 Task: Schedule a meticulously planned family gathering, complete with a delectable Thanksgiving dinner, aiming to foster warmth, gratitude, and shared memories on November 25th at 6 PM.
Action: Mouse moved to (83, 113)
Screenshot: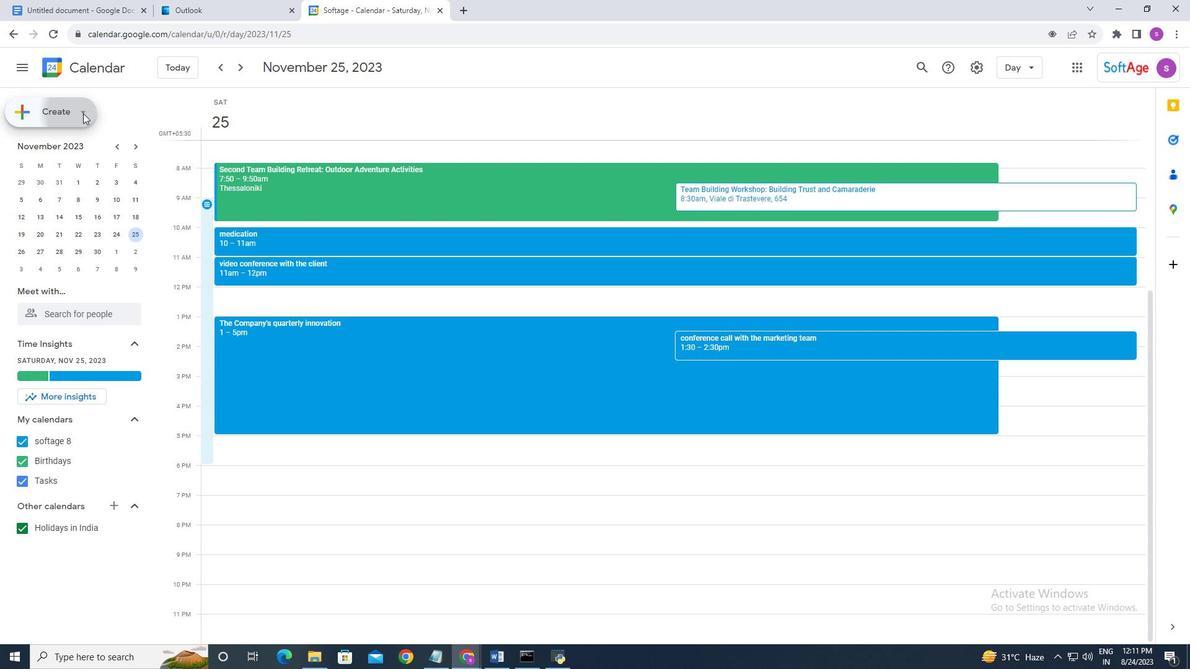 
Action: Mouse pressed left at (83, 113)
Screenshot: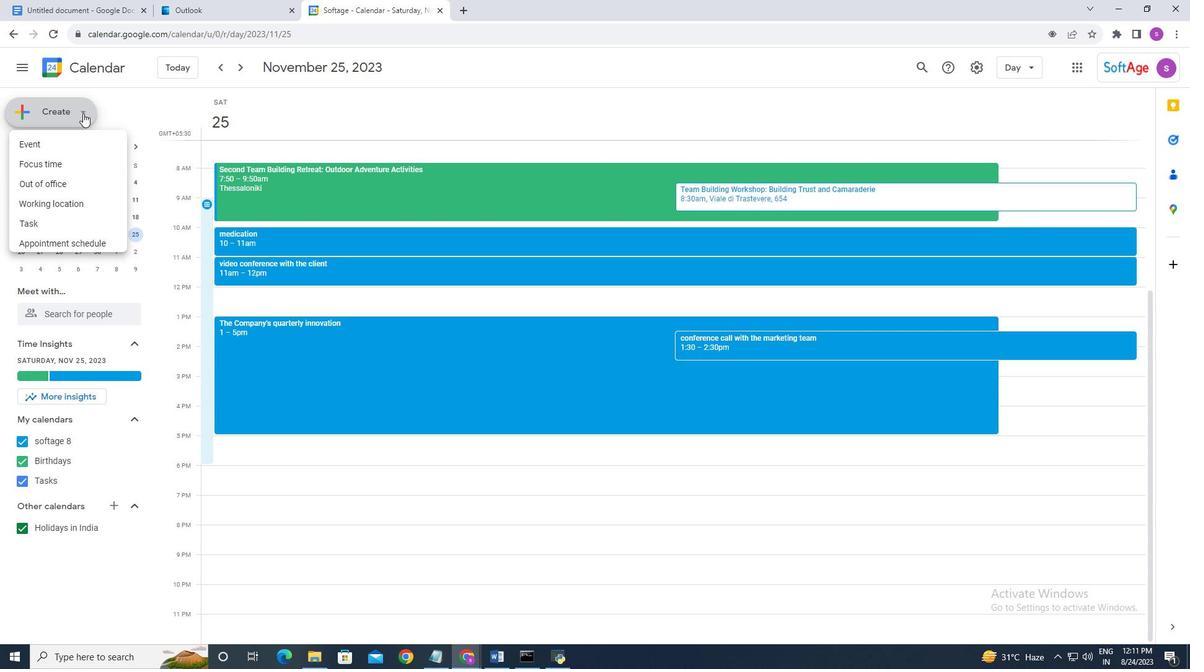 
Action: Mouse moved to (92, 247)
Screenshot: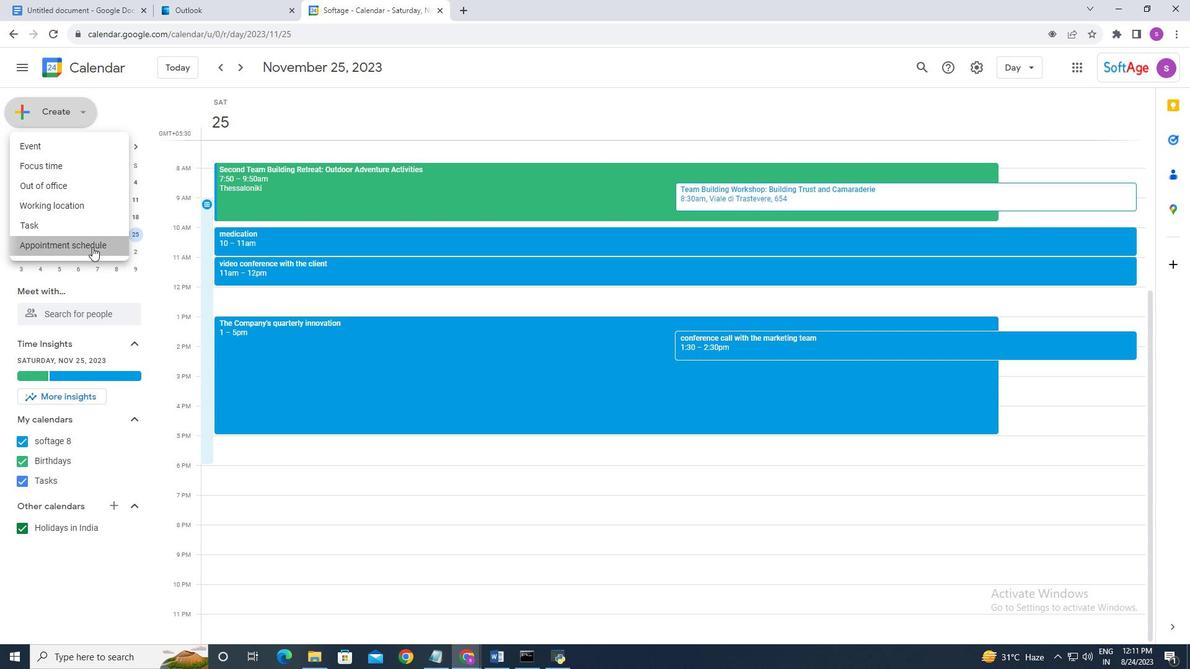 
Action: Mouse pressed left at (92, 247)
Screenshot: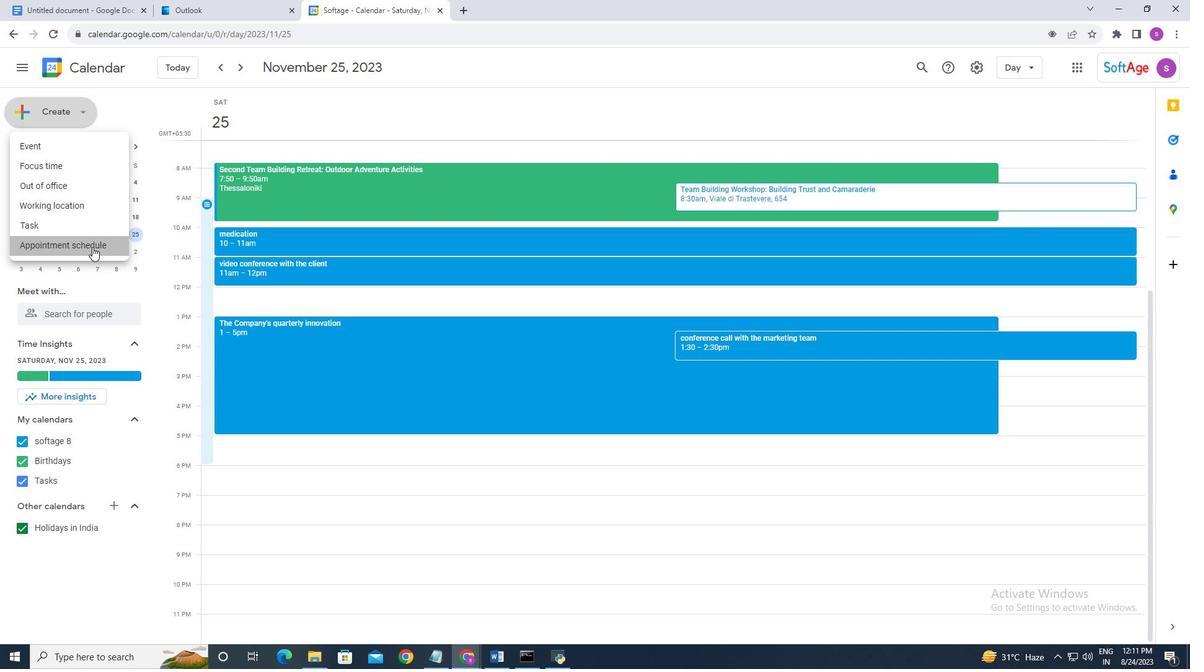 
Action: Mouse moved to (111, 106)
Screenshot: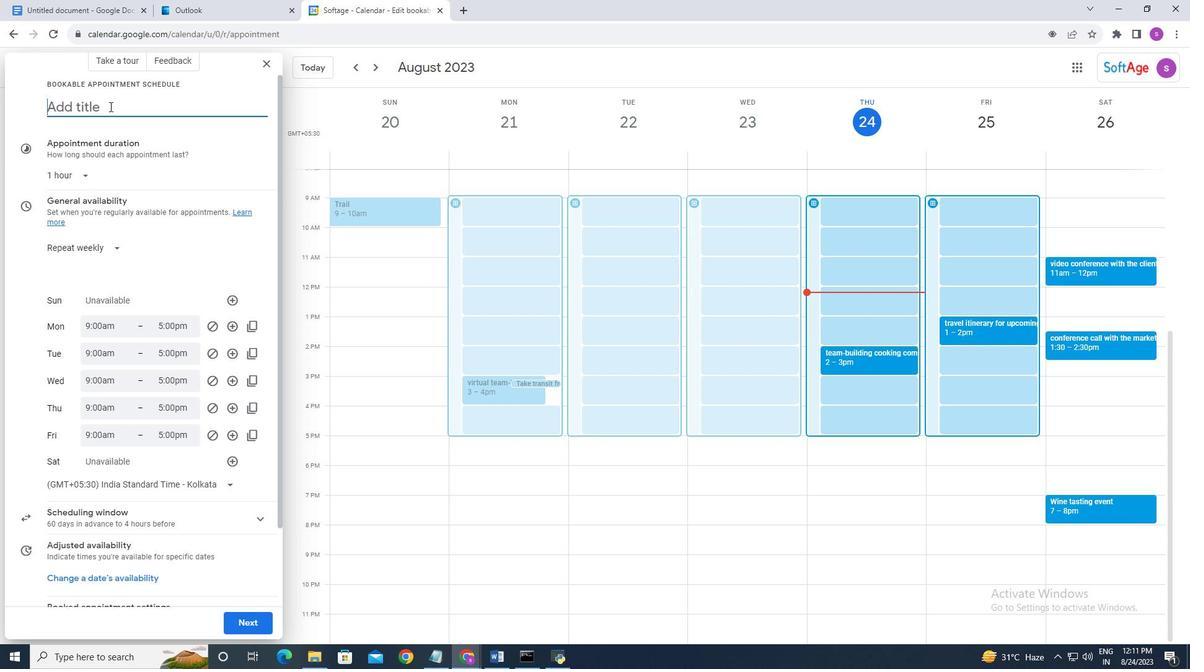 
Action: Mouse pressed left at (111, 106)
Screenshot: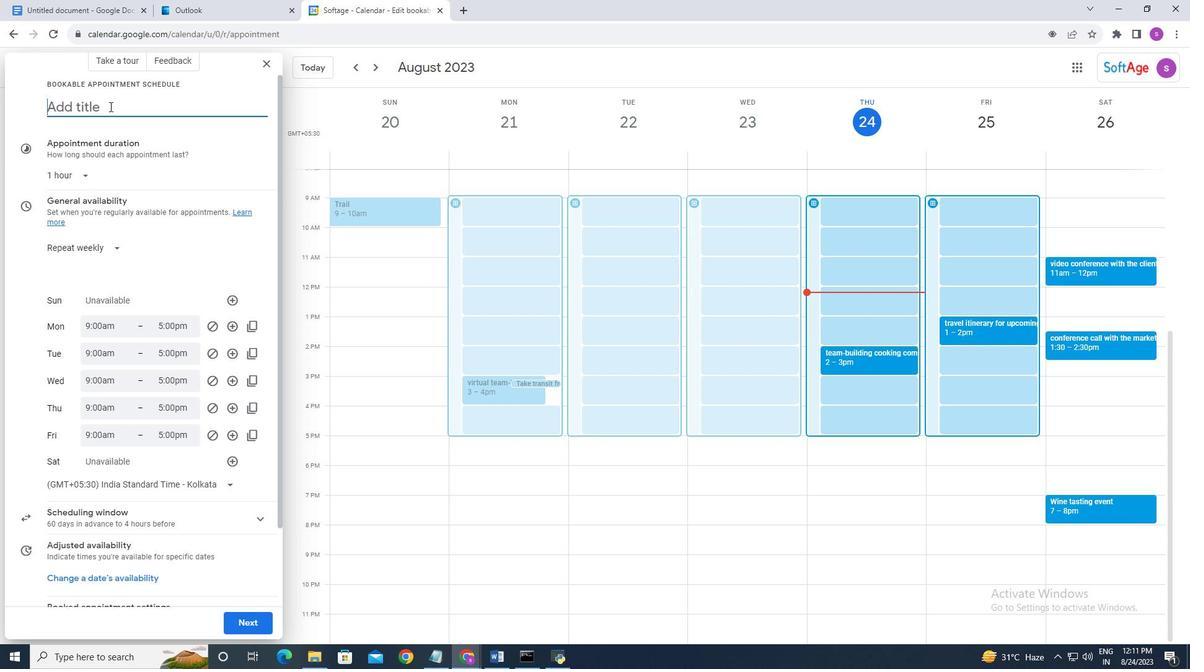 
Action: Mouse moved to (109, 106)
Screenshot: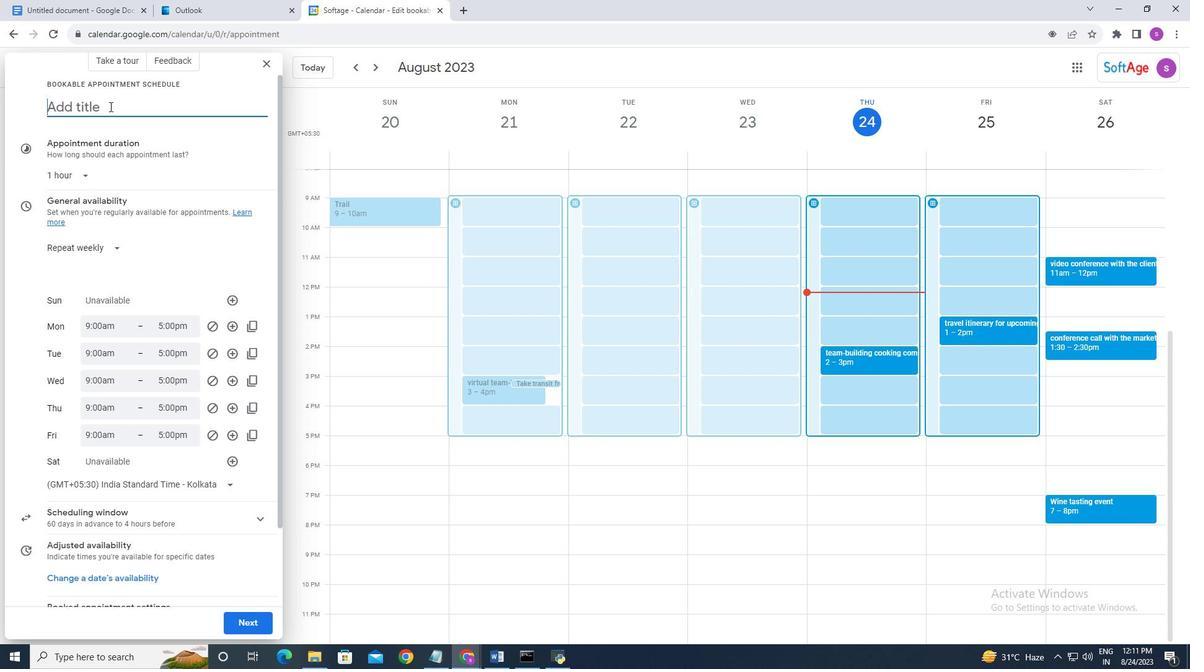 
Action: Key pressed <Key.shift>Family<Key.space><Key.shift>Thanks<Key.space><Key.backspace><Key.shift>giving<Key.space><Key.shift>Gathering
Screenshot: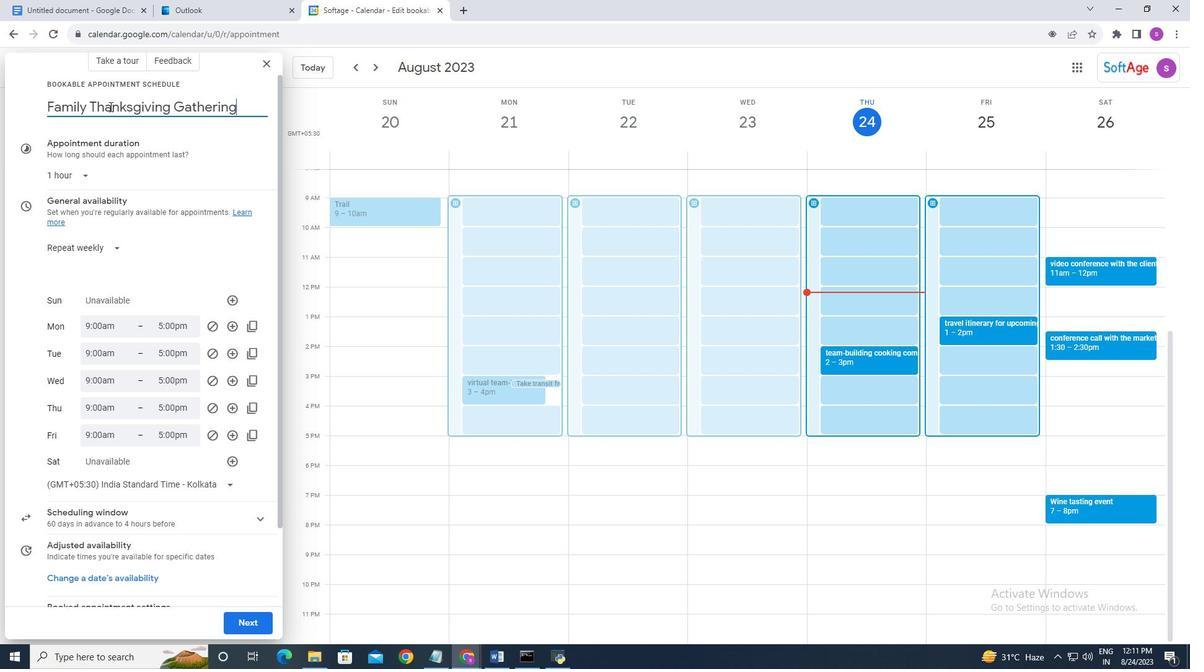 
Action: Mouse moved to (111, 246)
Screenshot: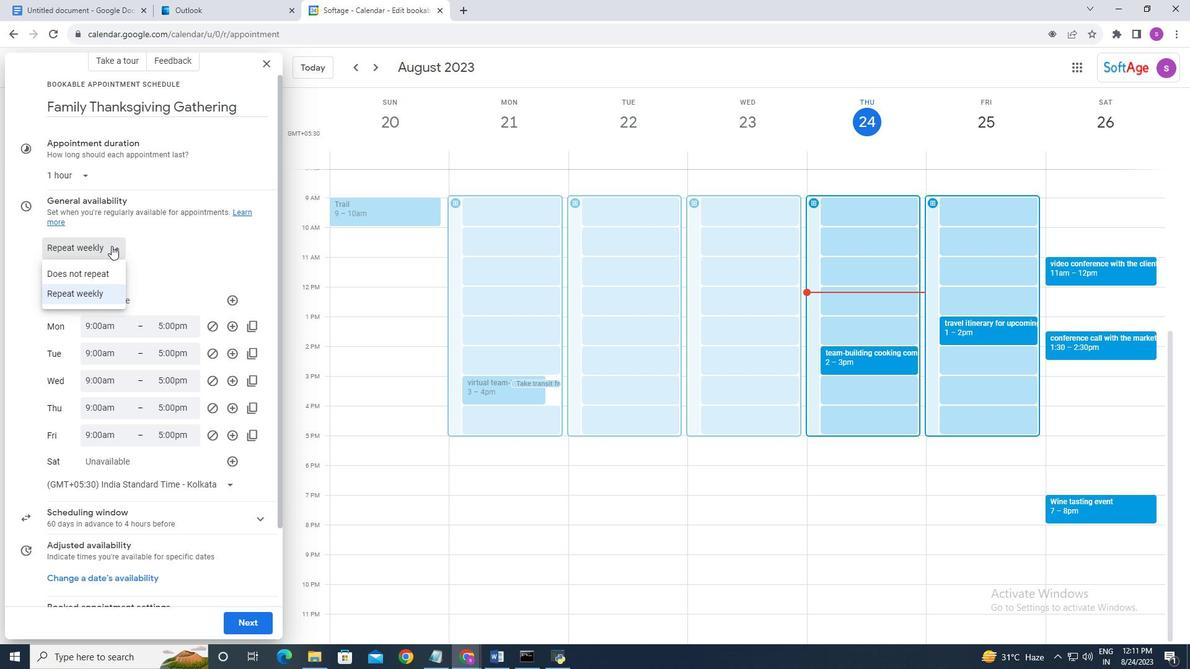 
Action: Mouse pressed left at (111, 246)
Screenshot: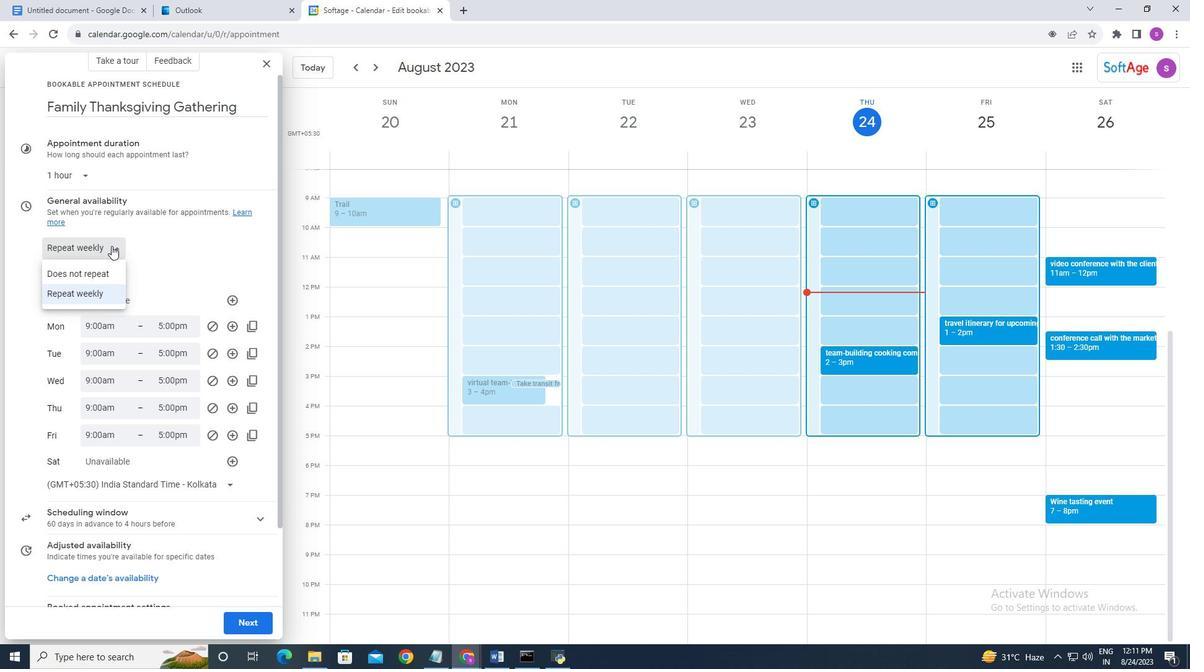 
Action: Mouse moved to (114, 274)
Screenshot: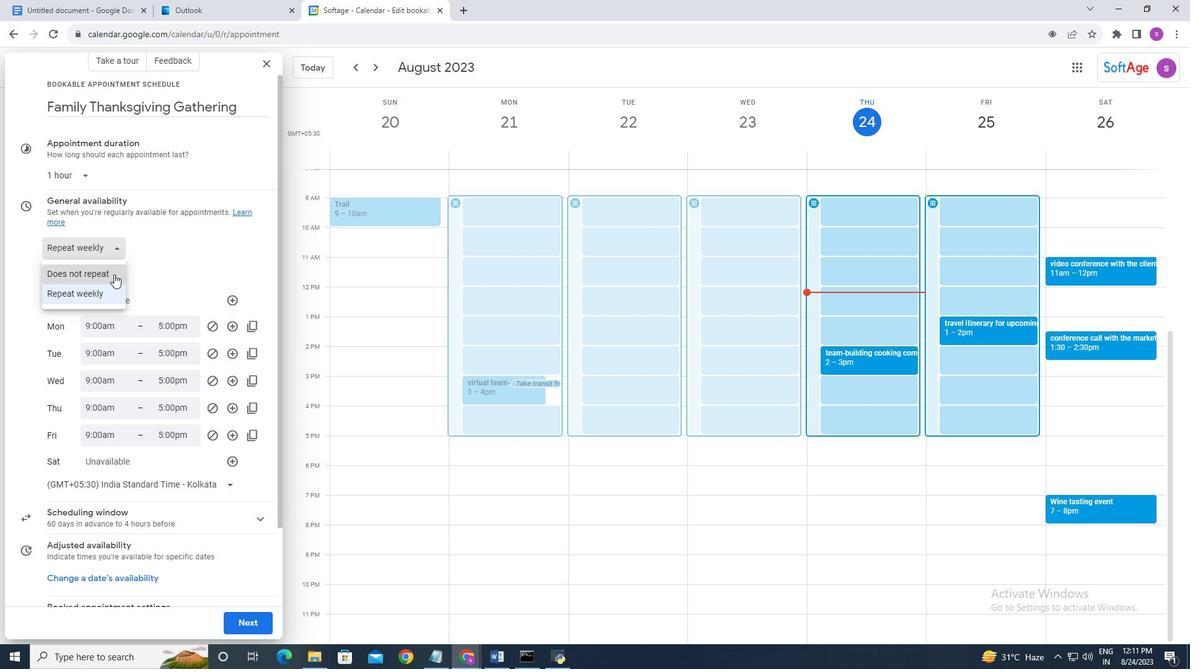 
Action: Mouse pressed left at (114, 274)
Screenshot: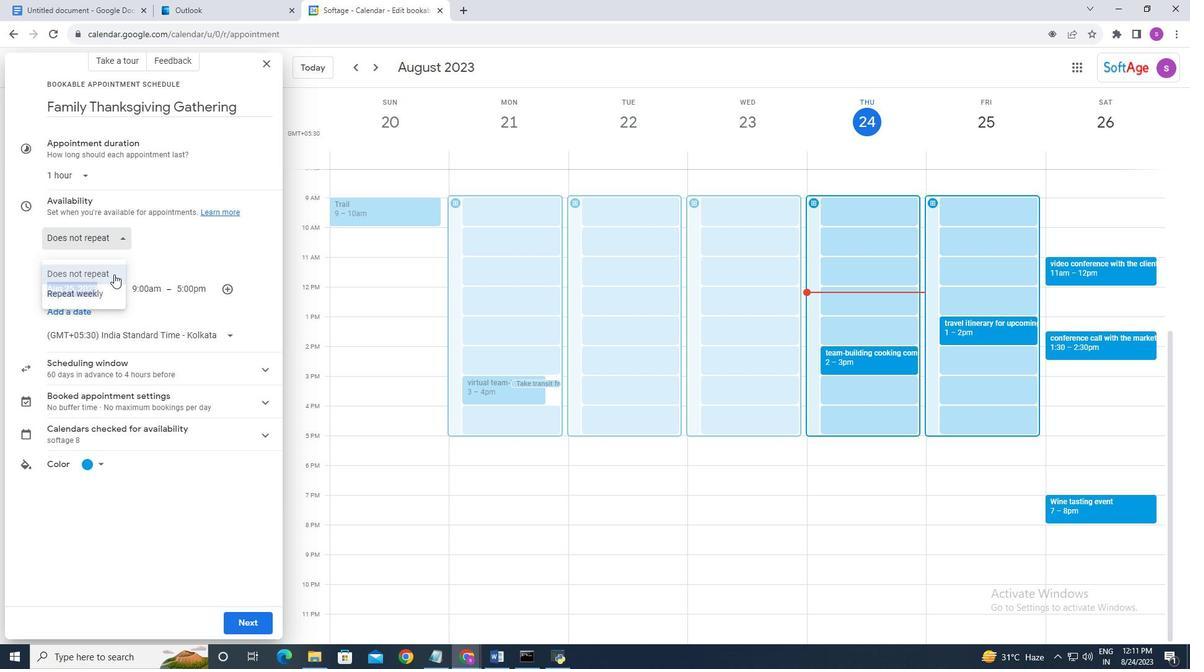 
Action: Mouse moved to (94, 287)
Screenshot: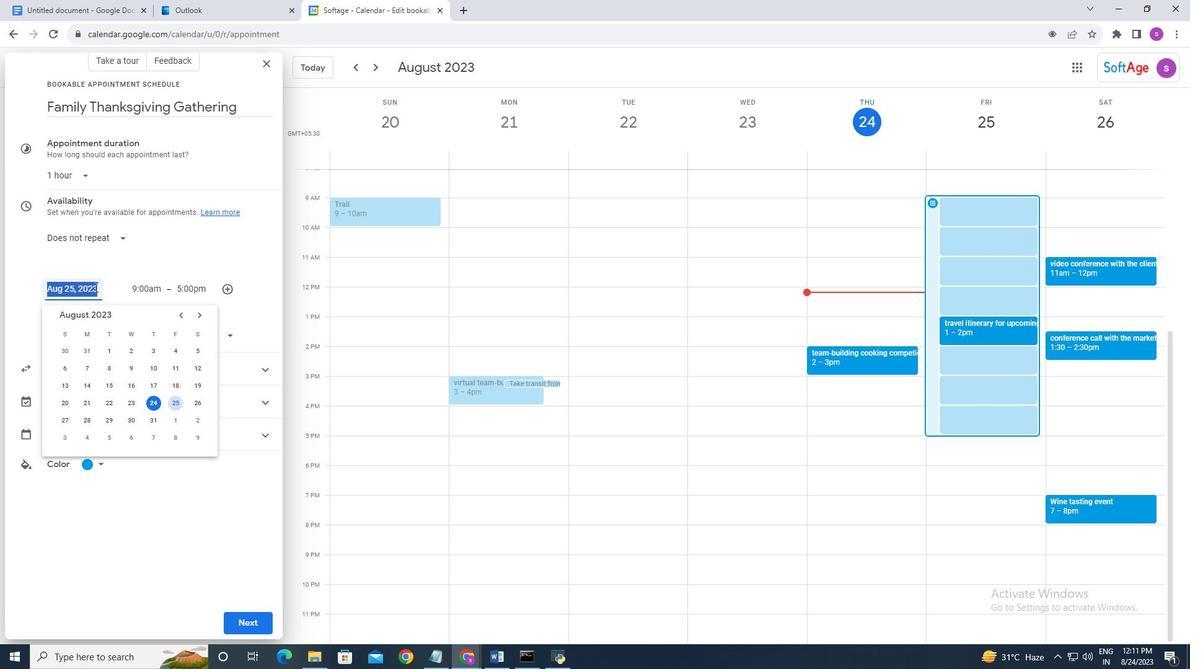 
Action: Mouse pressed left at (94, 287)
Screenshot: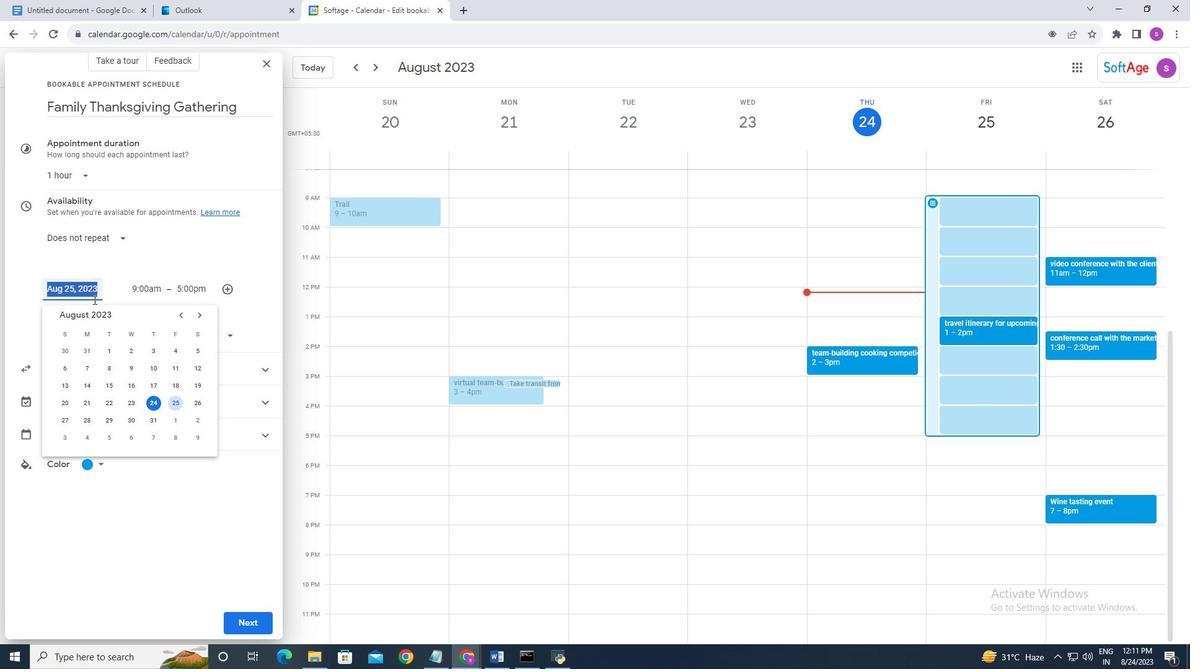 
Action: Mouse moved to (203, 317)
Screenshot: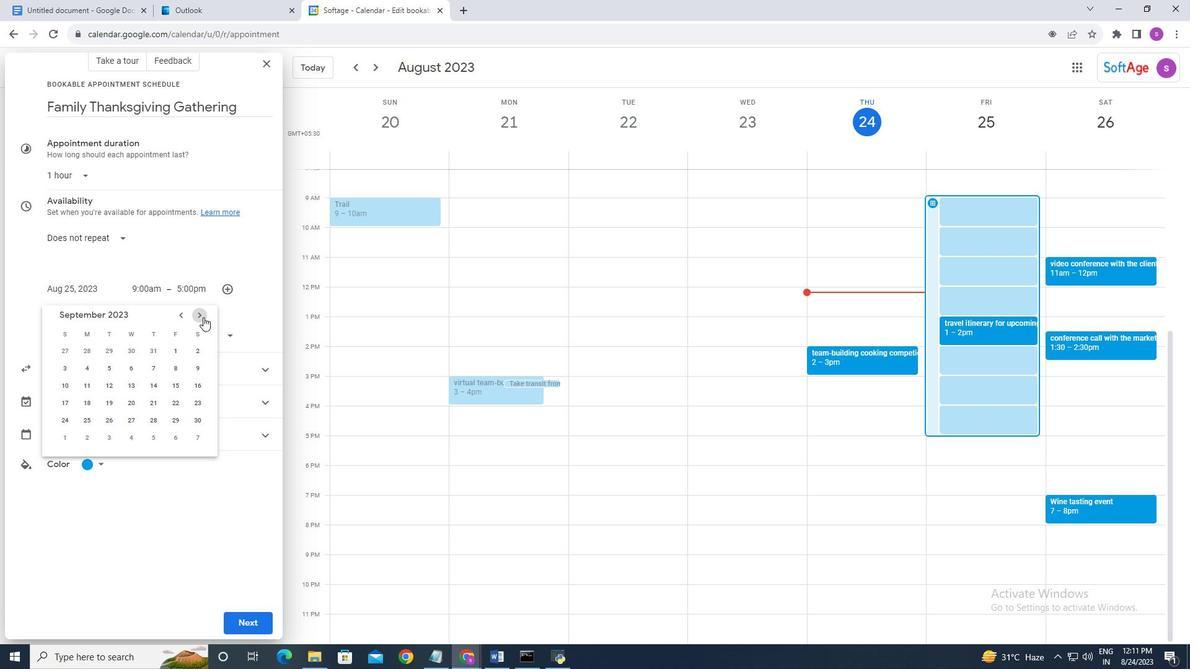 
Action: Mouse pressed left at (203, 317)
Screenshot: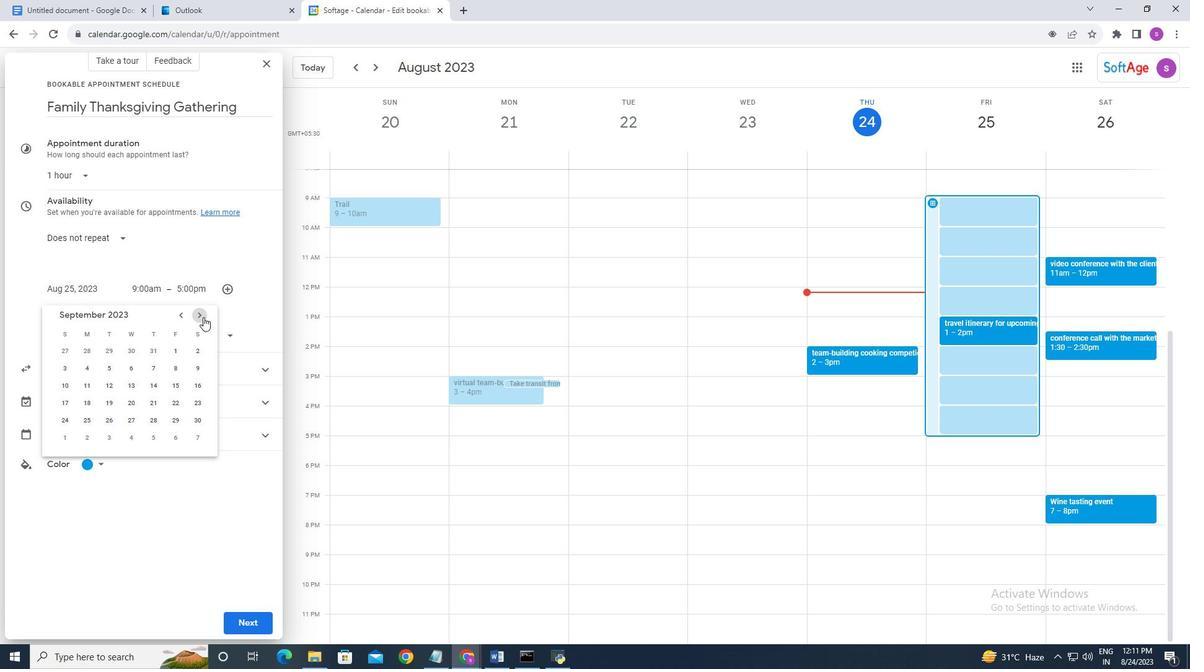 
Action: Mouse pressed left at (203, 317)
Screenshot: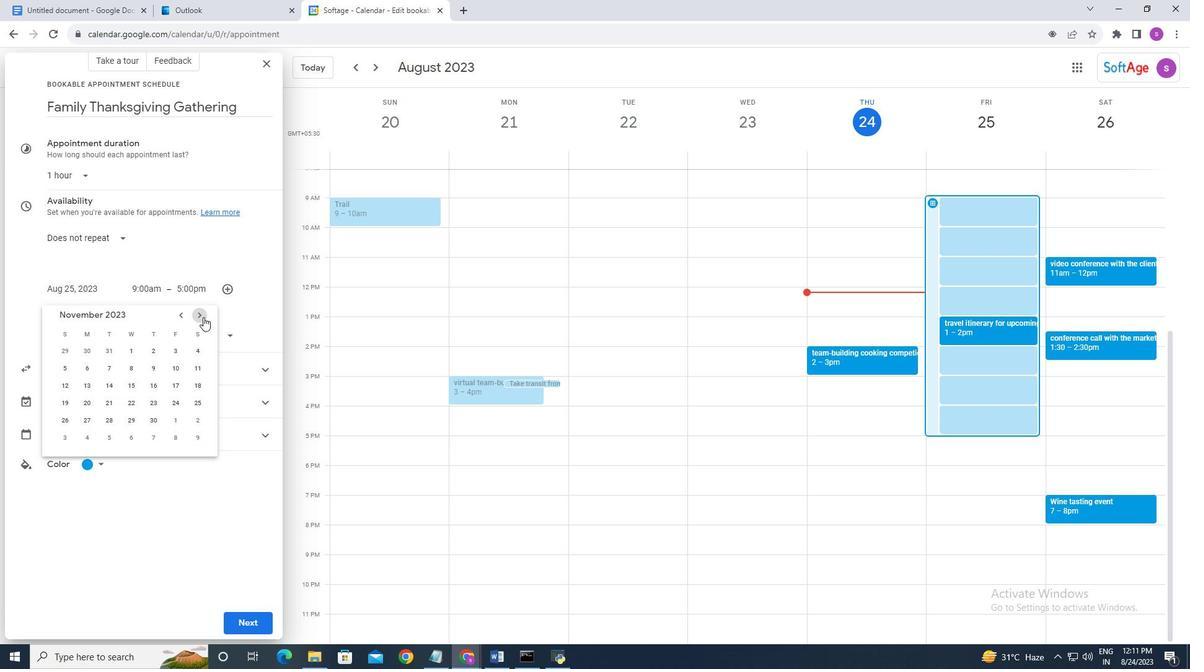 
Action: Mouse pressed left at (203, 317)
Screenshot: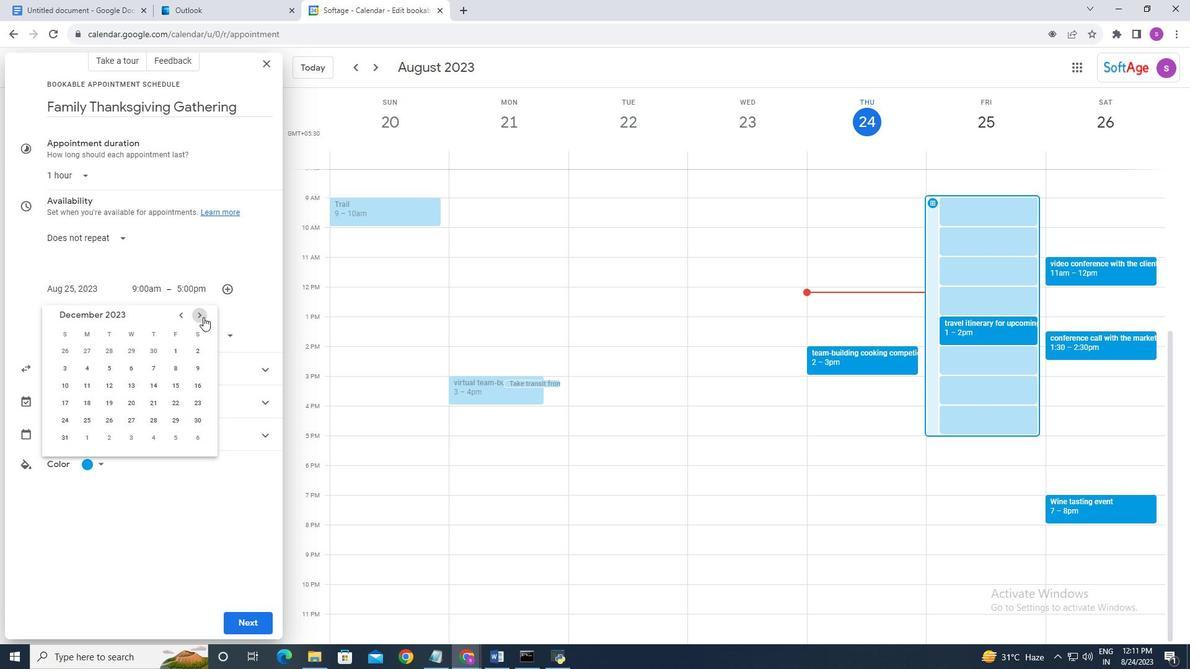 
Action: Mouse pressed left at (203, 317)
Screenshot: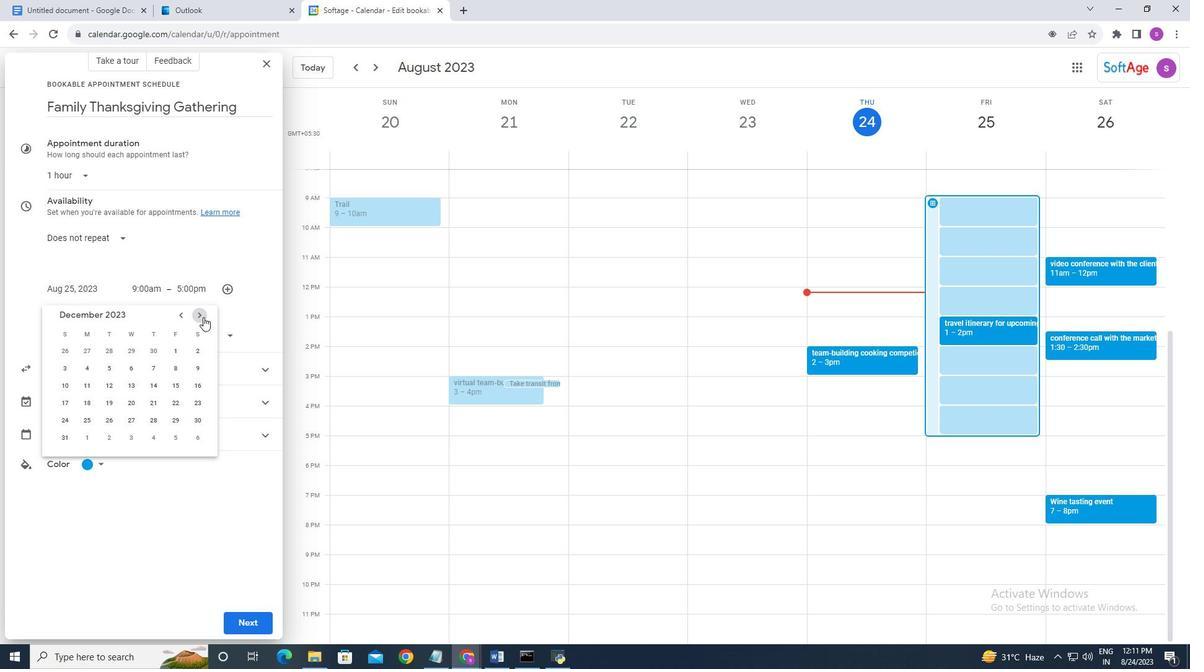 
Action: Mouse moved to (183, 313)
Screenshot: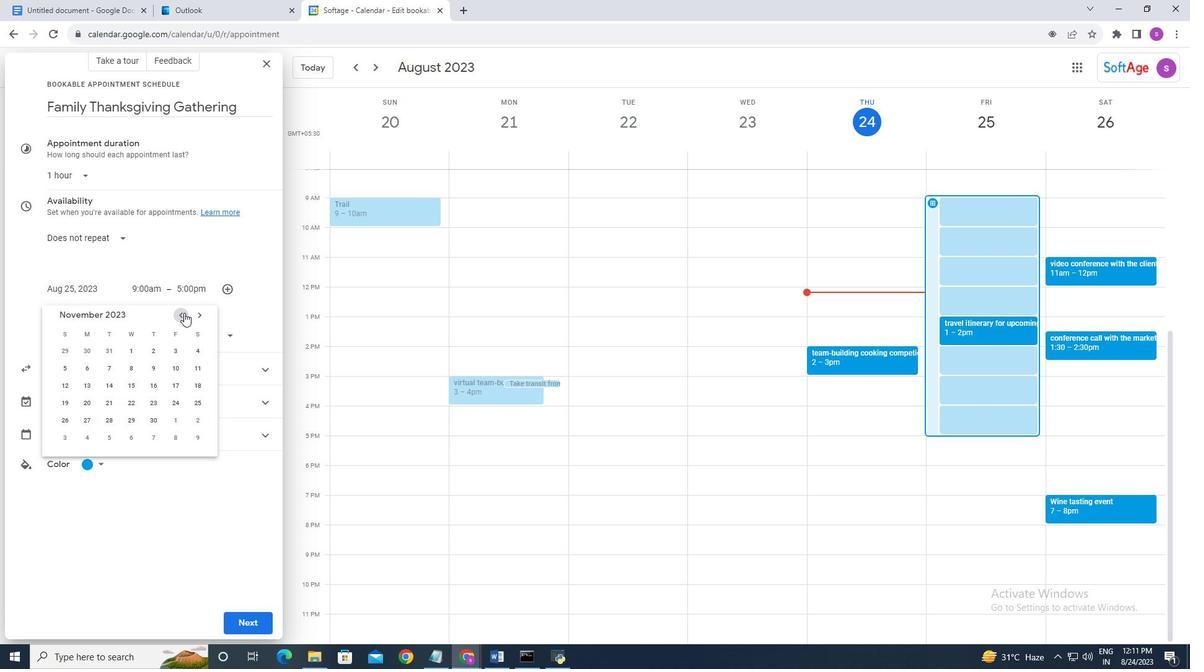 
Action: Mouse pressed left at (183, 313)
Screenshot: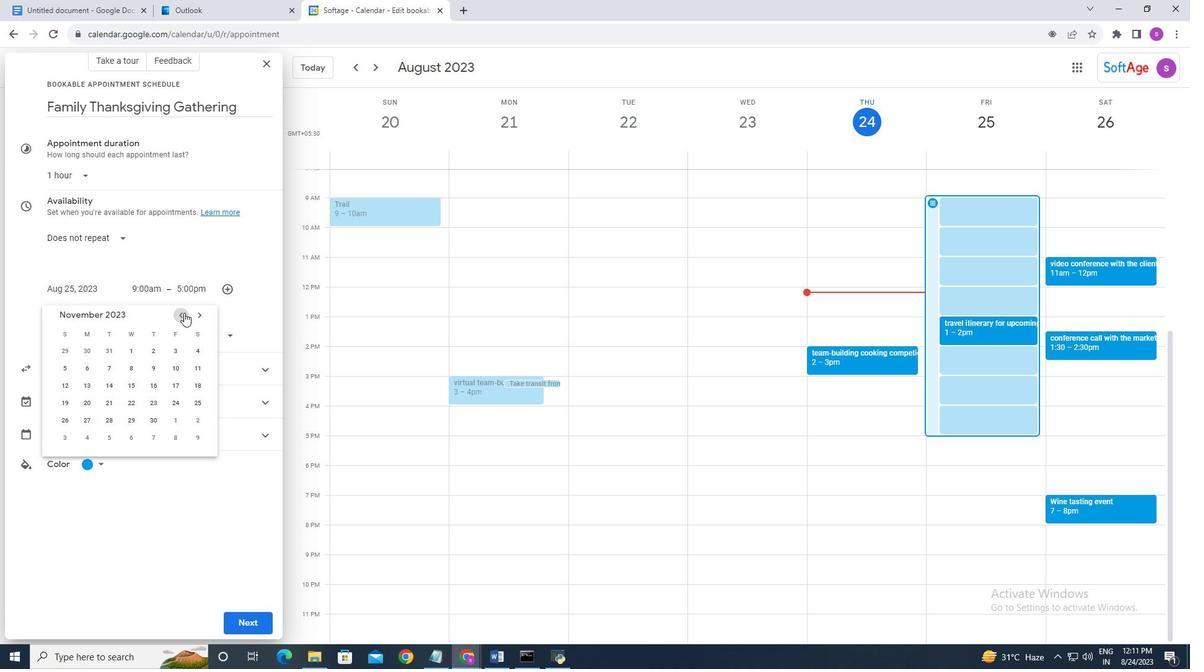
Action: Mouse moved to (198, 401)
Screenshot: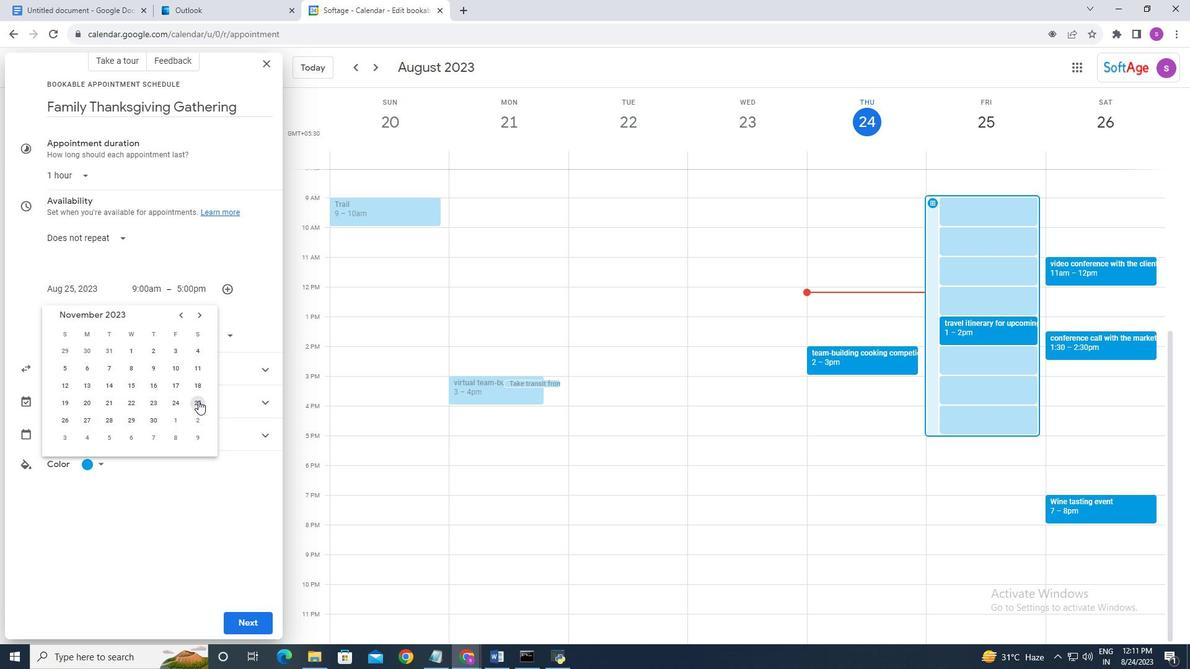 
Action: Mouse pressed left at (198, 401)
Screenshot: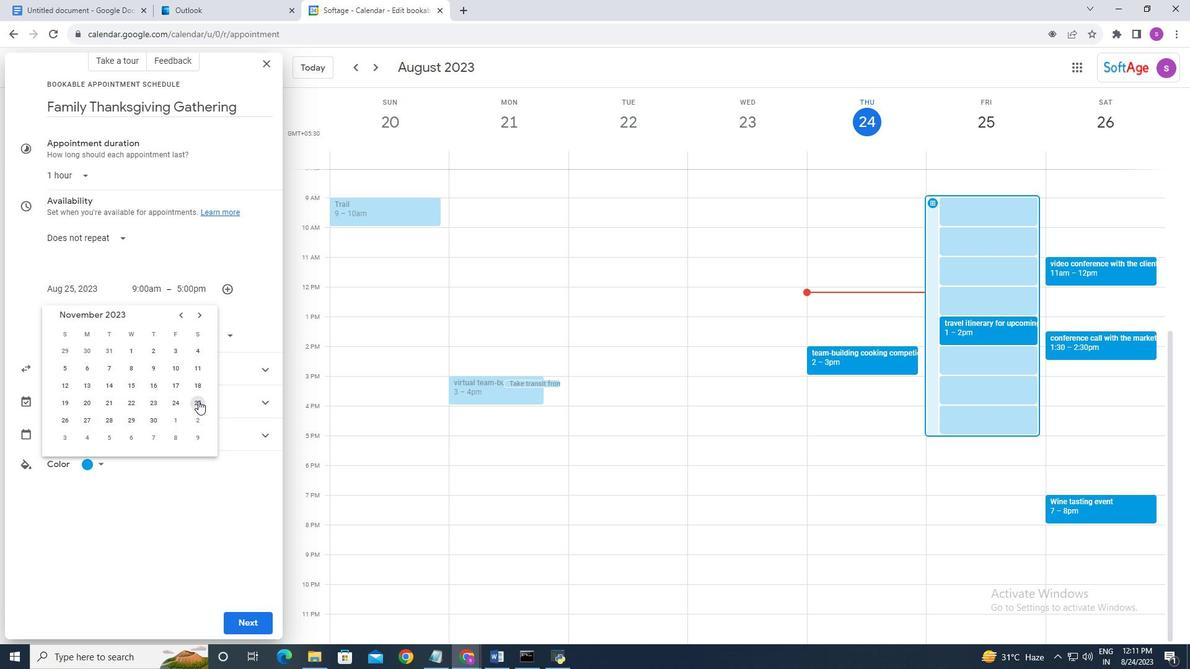 
Action: Mouse moved to (145, 288)
Screenshot: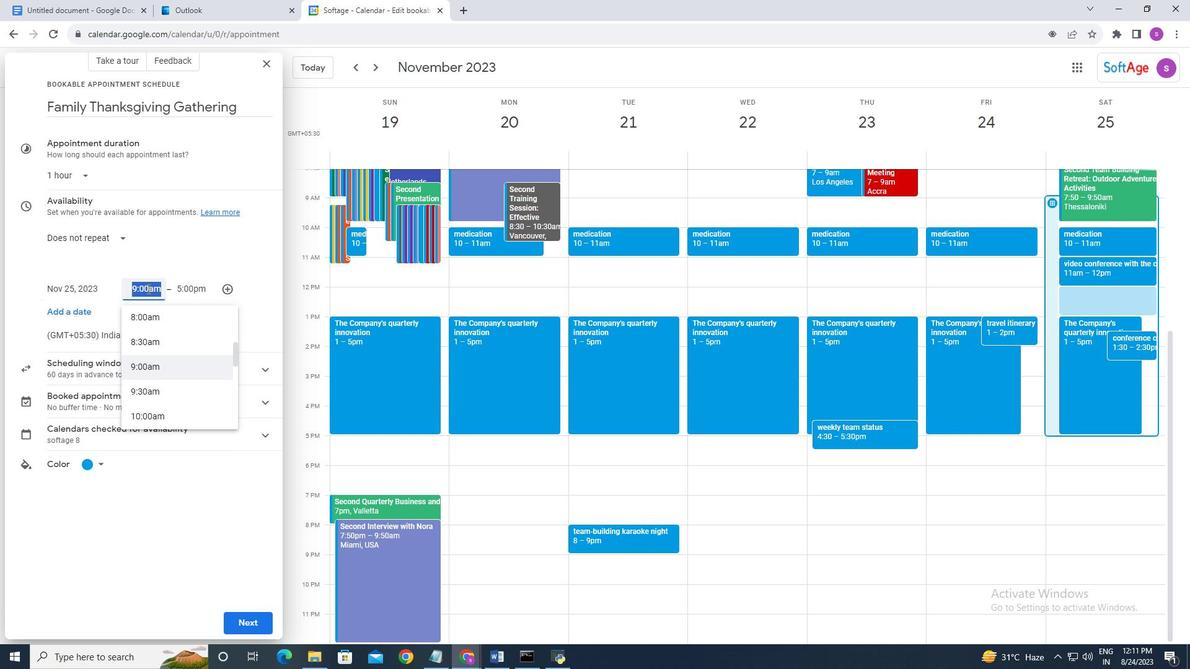 
Action: Mouse pressed left at (145, 288)
Screenshot: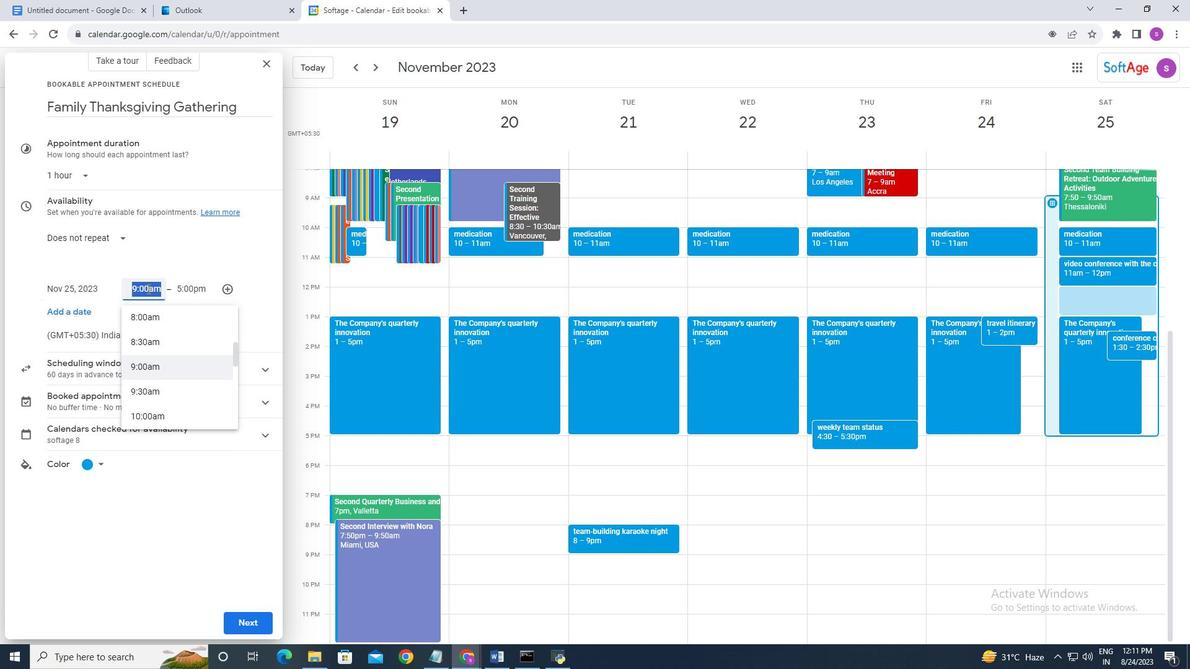 
Action: Mouse moved to (199, 365)
Screenshot: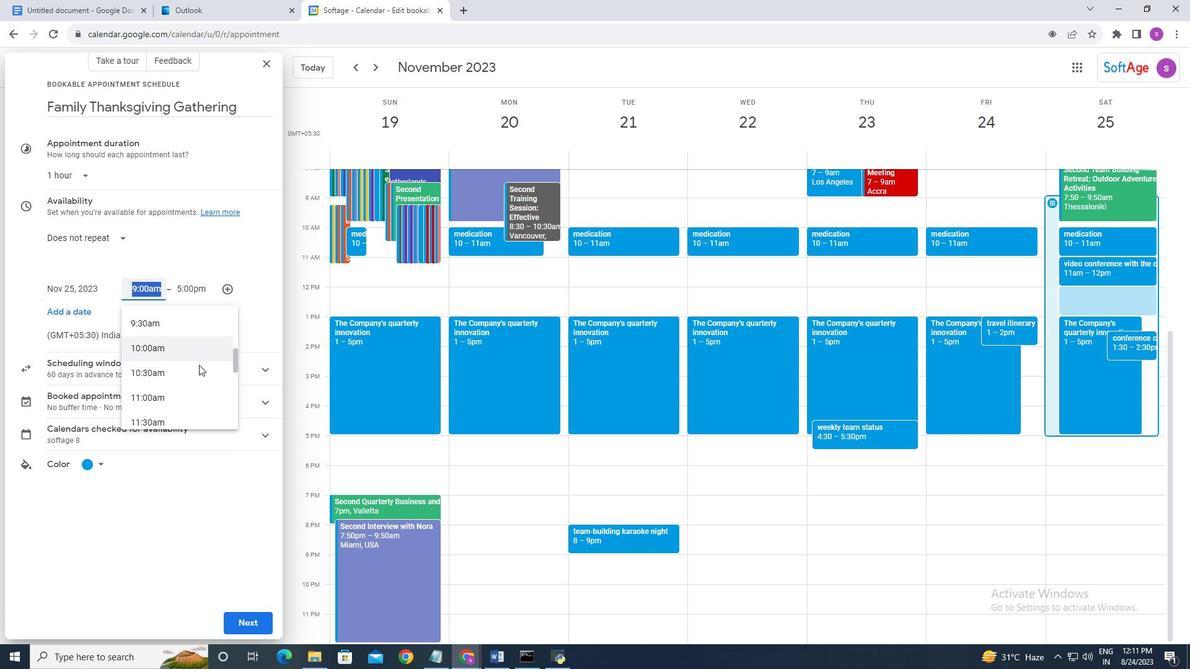 
Action: Mouse scrolled (199, 365) with delta (0, 0)
Screenshot: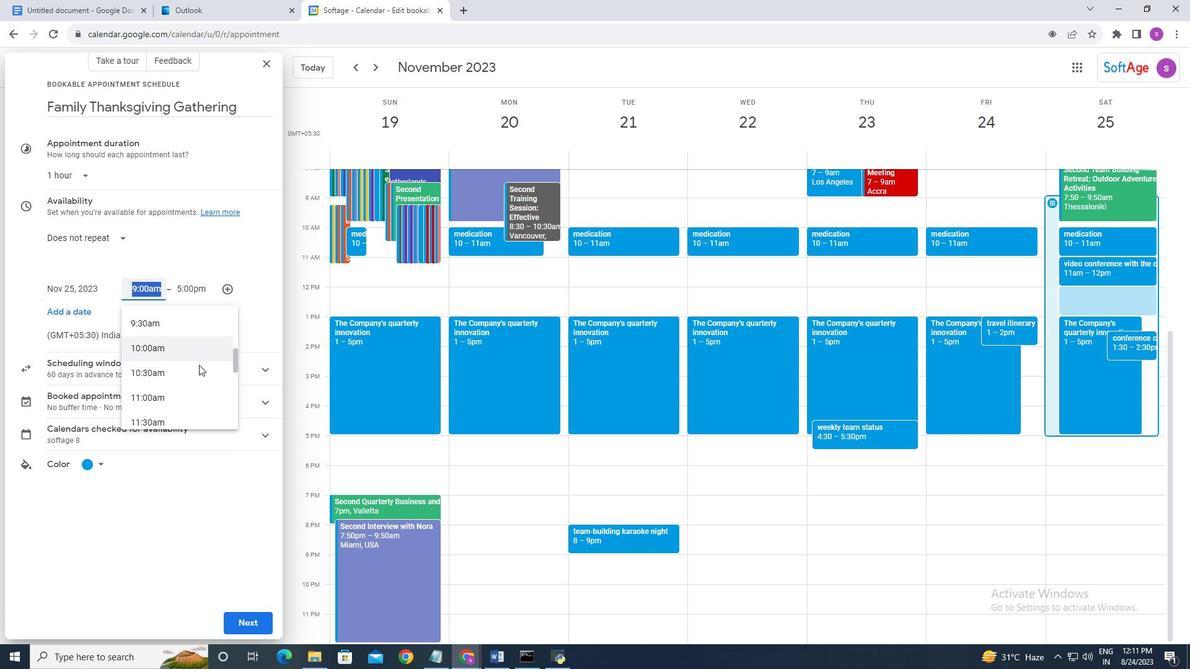 
Action: Mouse moved to (199, 365)
Screenshot: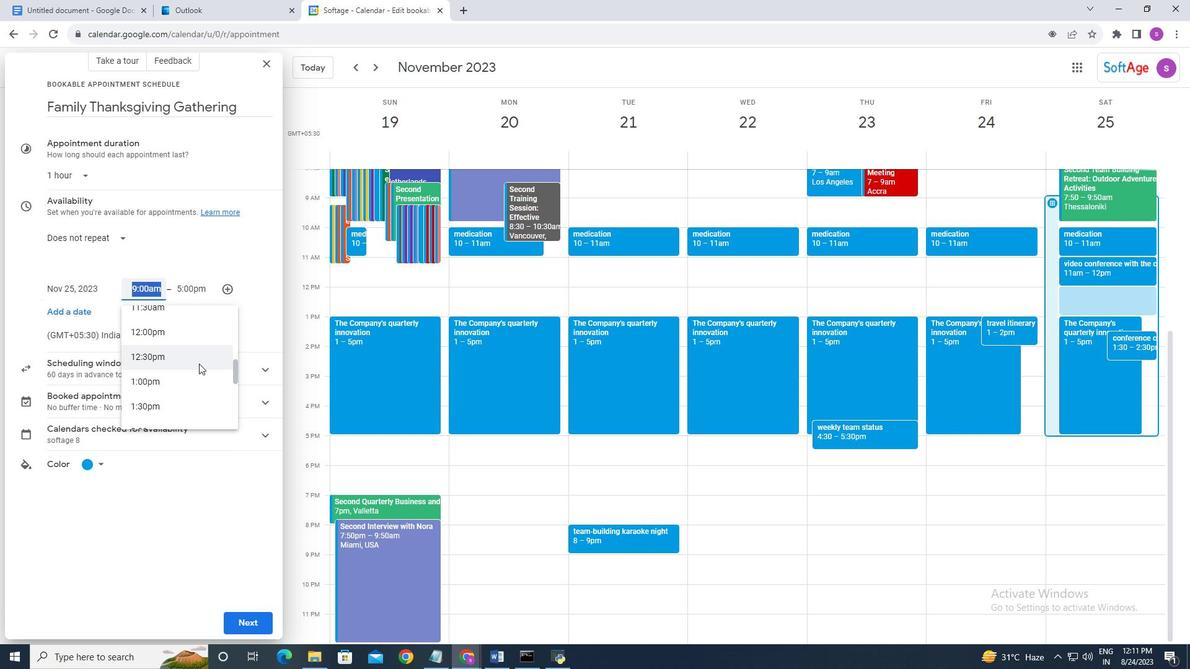 
Action: Mouse scrolled (199, 364) with delta (0, 0)
Screenshot: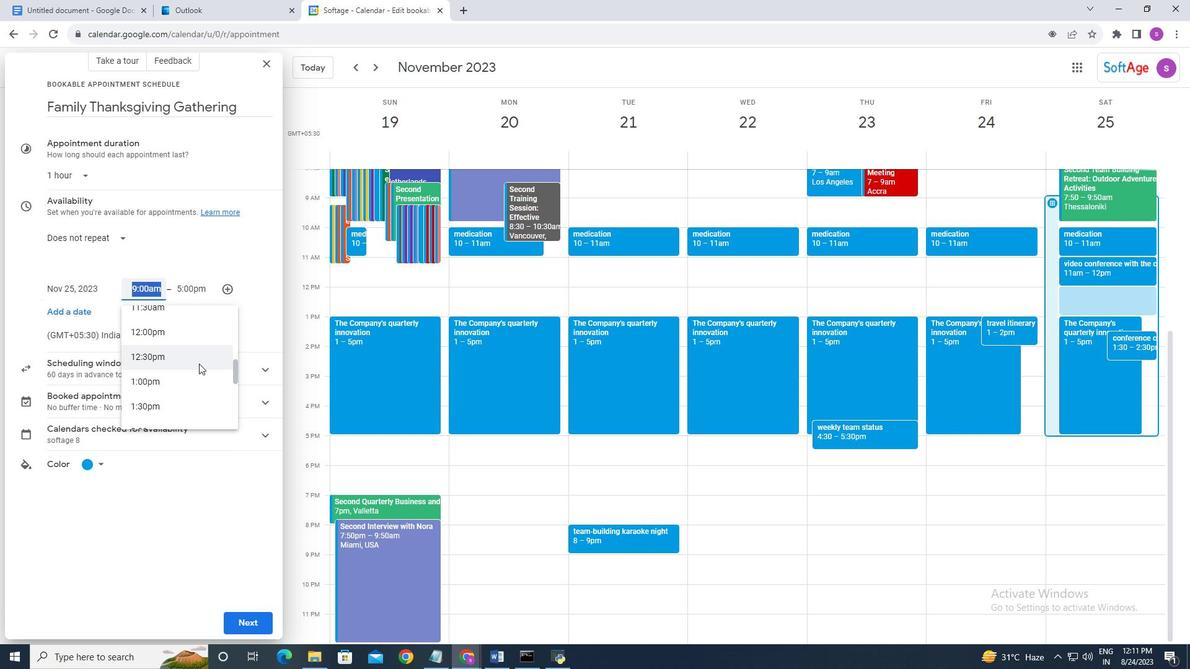 
Action: Mouse scrolled (199, 364) with delta (0, 0)
Screenshot: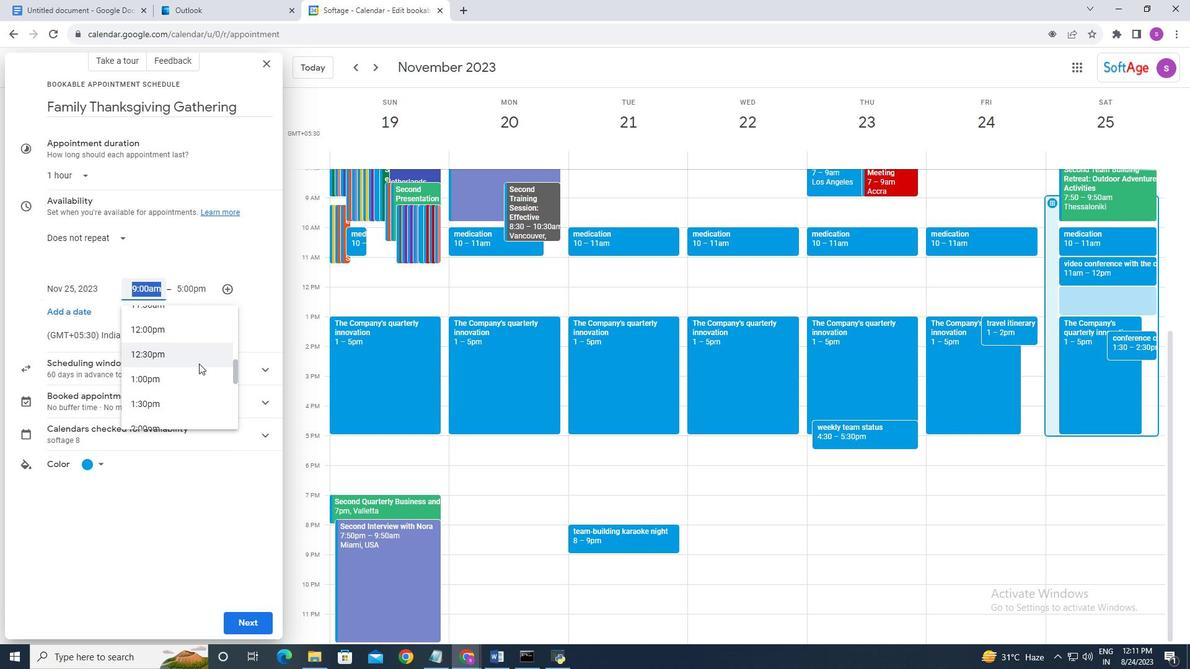 
Action: Mouse moved to (199, 364)
Screenshot: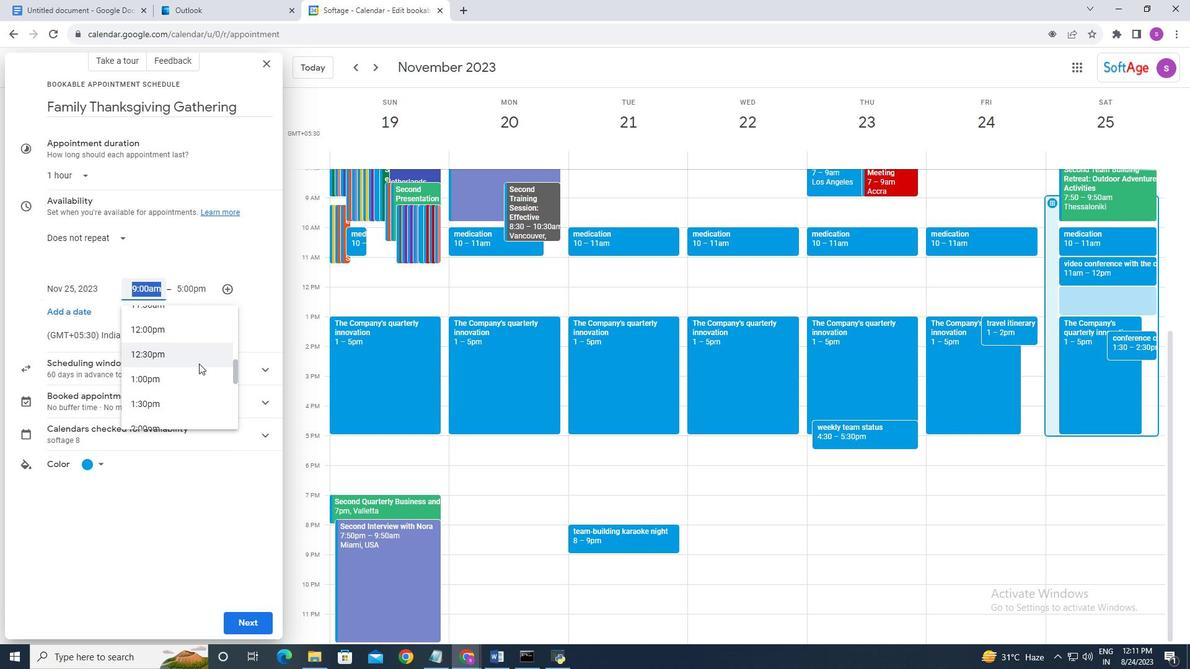
Action: Mouse scrolled (199, 363) with delta (0, 0)
Screenshot: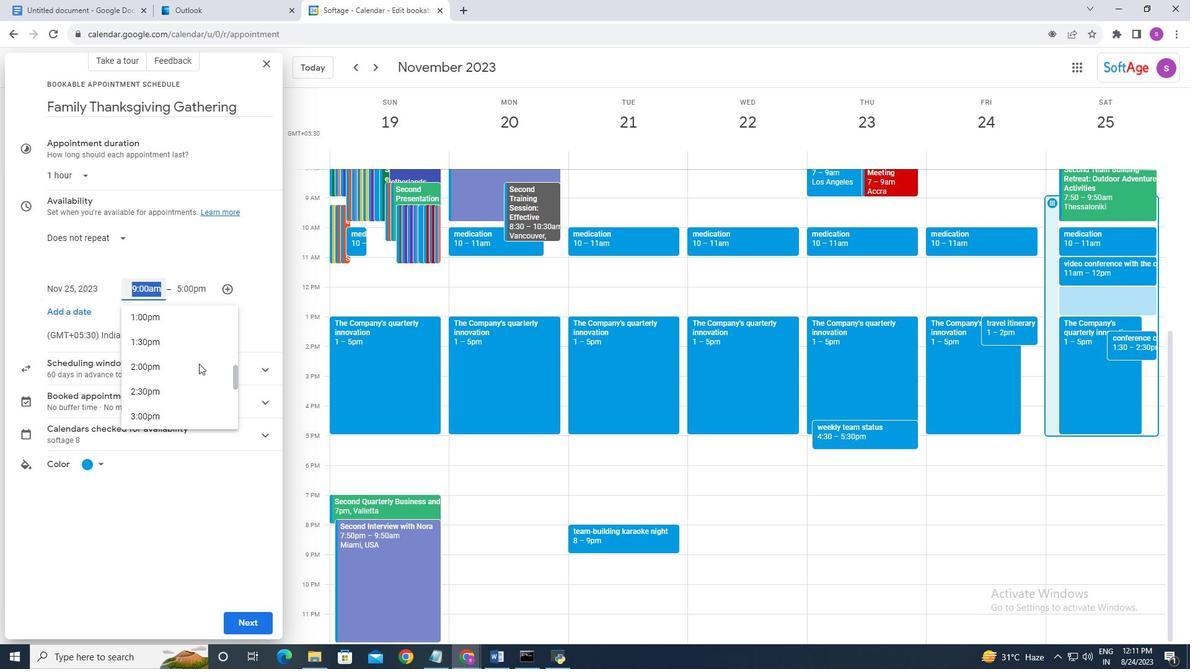 
Action: Mouse scrolled (199, 363) with delta (0, 0)
Screenshot: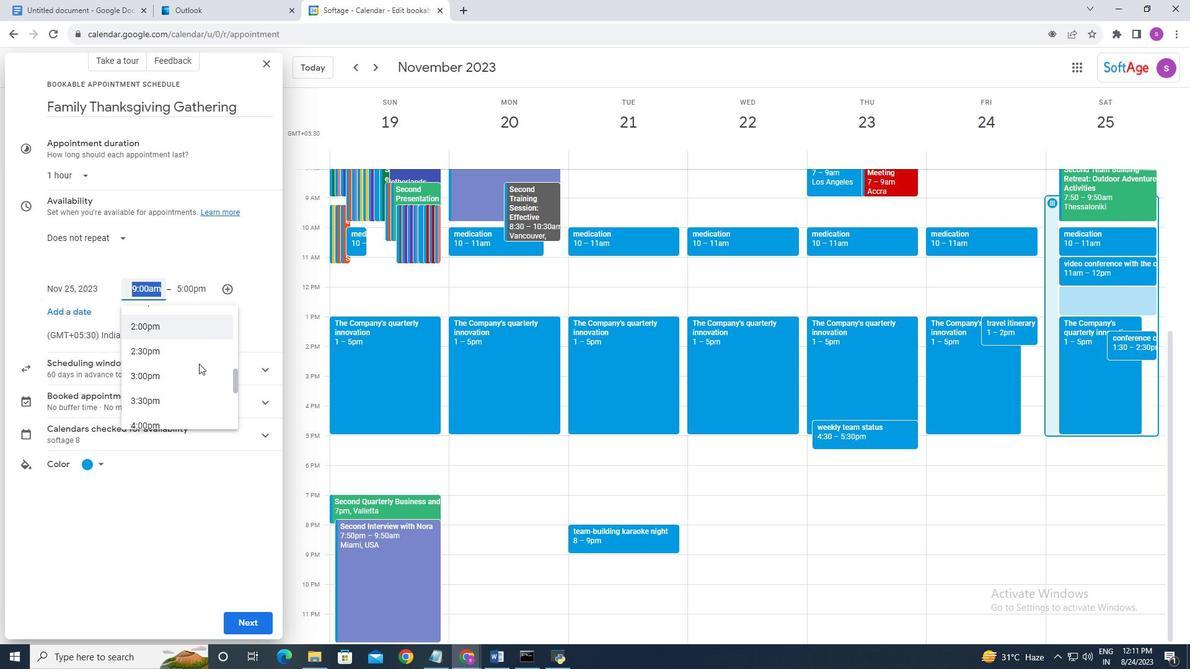 
Action: Mouse moved to (199, 364)
Screenshot: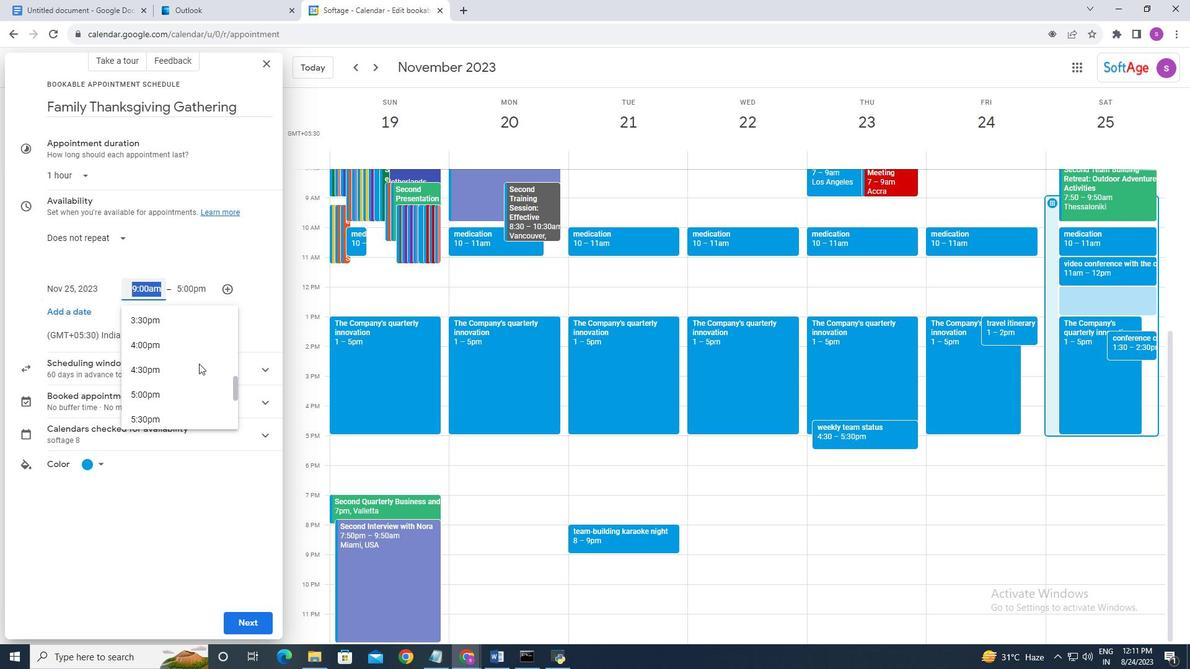 
Action: Mouse scrolled (199, 363) with delta (0, 0)
Screenshot: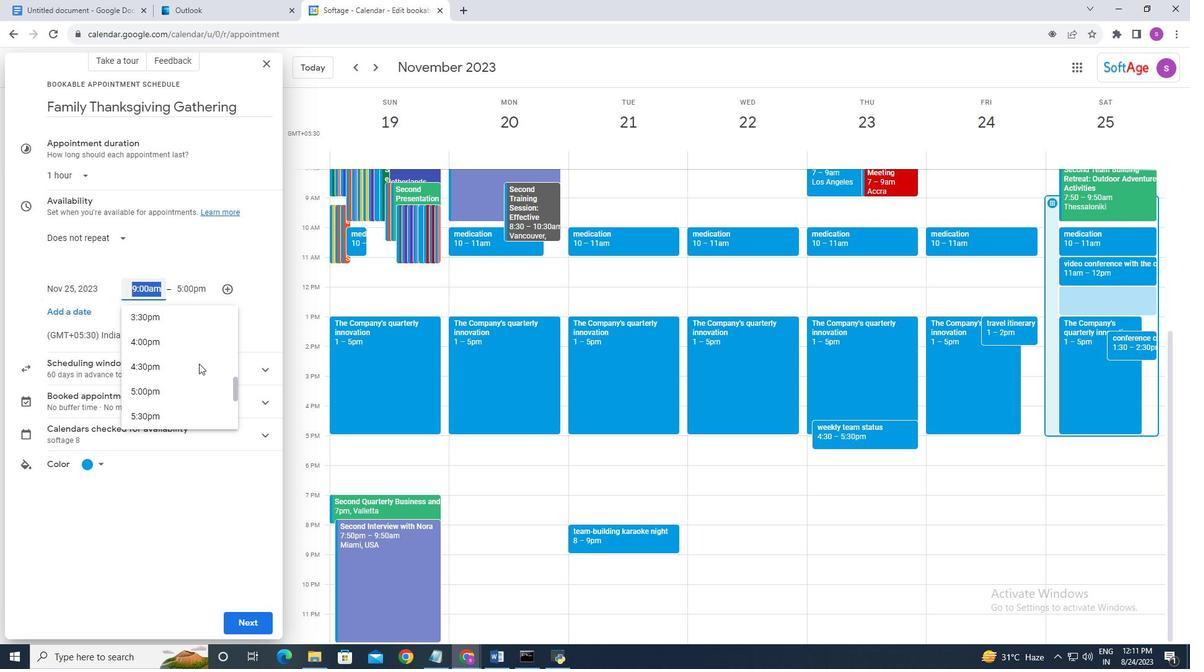 
Action: Mouse scrolled (199, 363) with delta (0, 0)
Screenshot: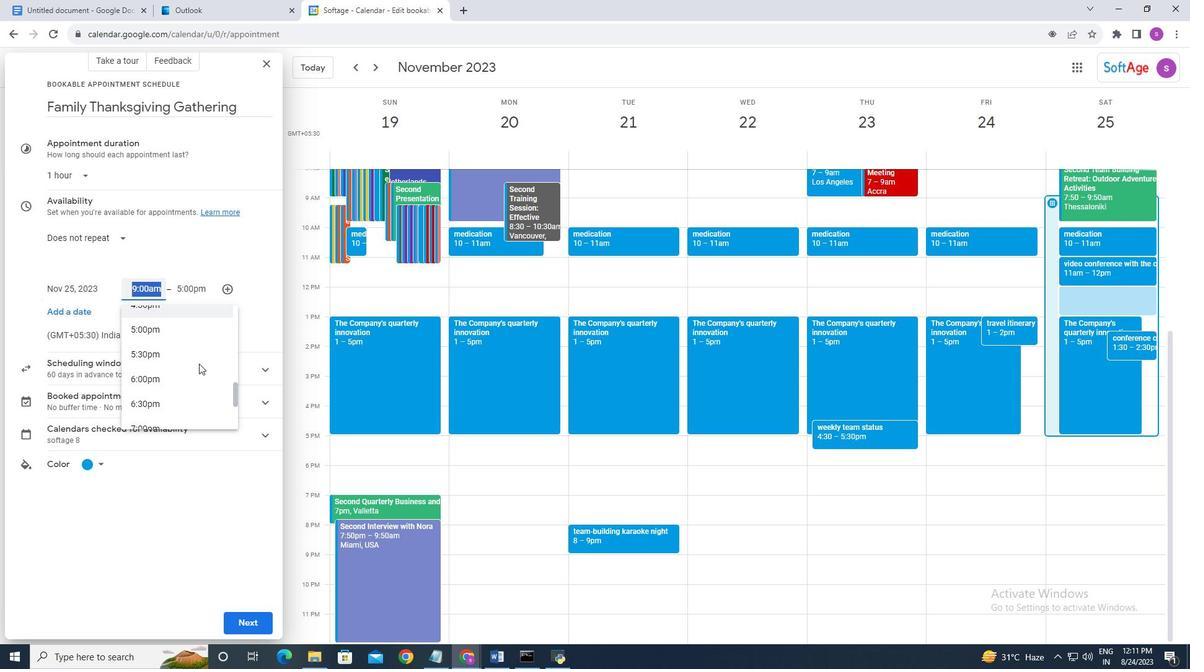 
Action: Mouse scrolled (199, 363) with delta (0, 0)
Screenshot: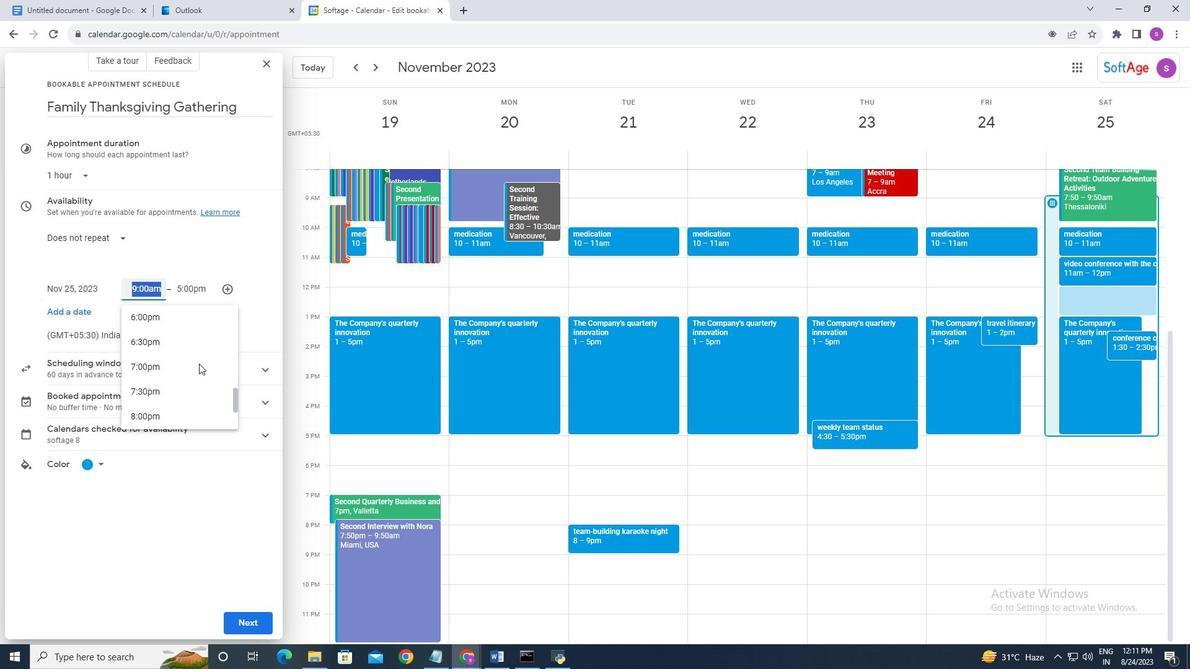 
Action: Mouse scrolled (199, 363) with delta (0, 0)
Screenshot: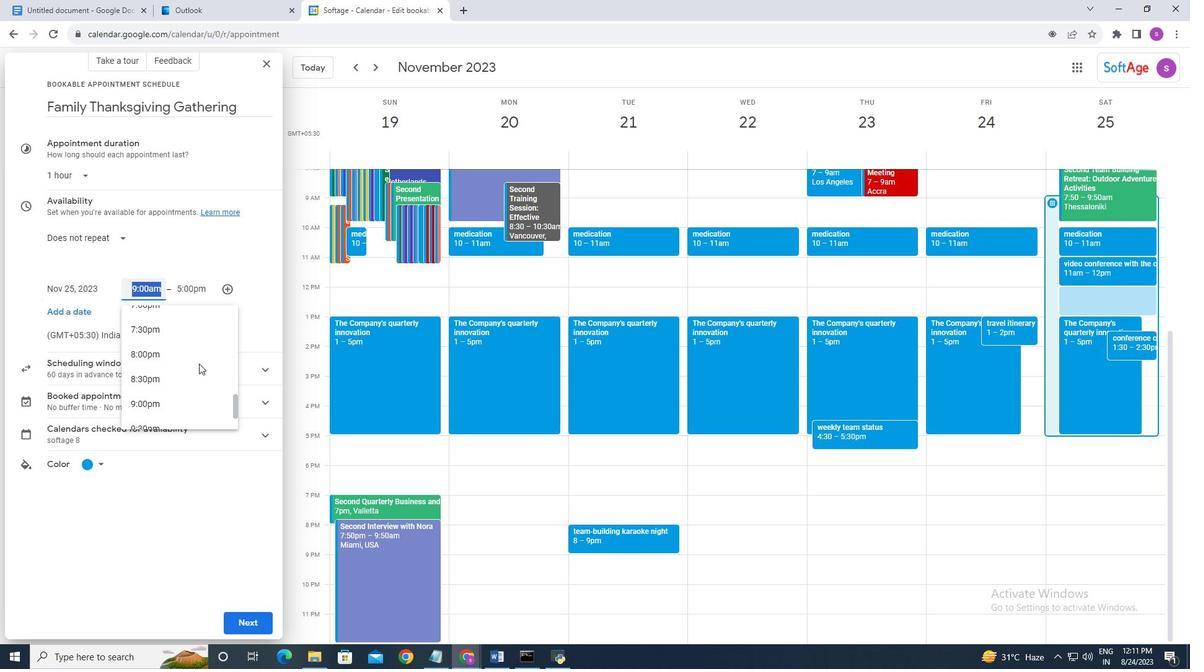 
Action: Mouse scrolled (199, 364) with delta (0, 0)
Screenshot: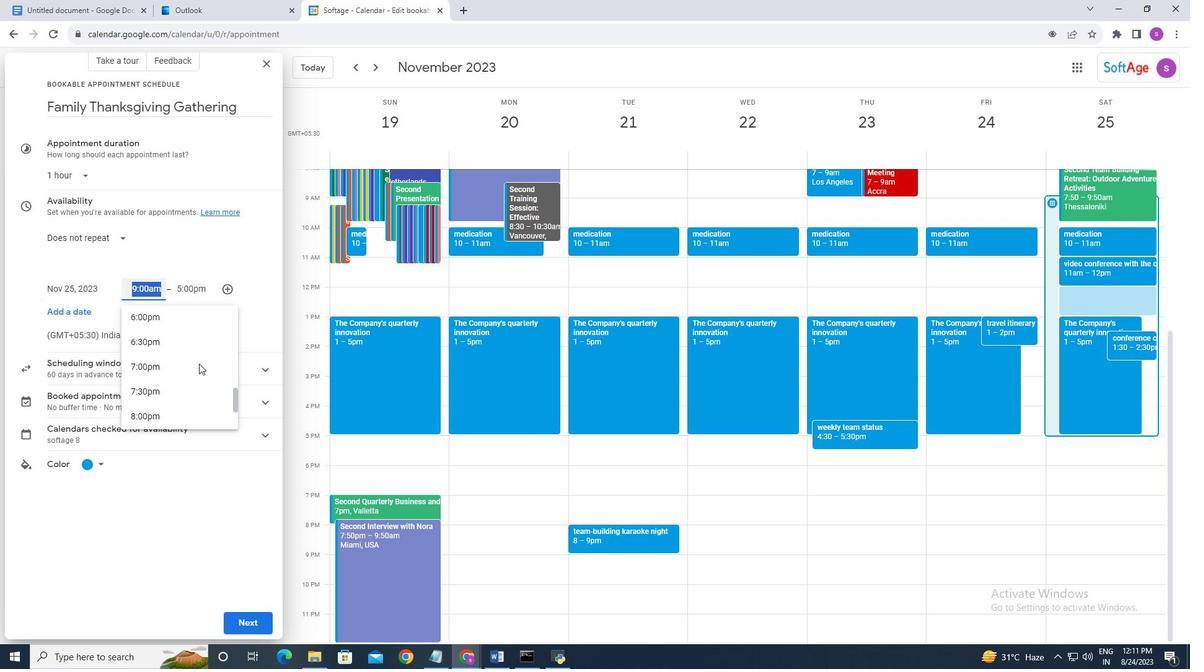
Action: Mouse moved to (157, 310)
Screenshot: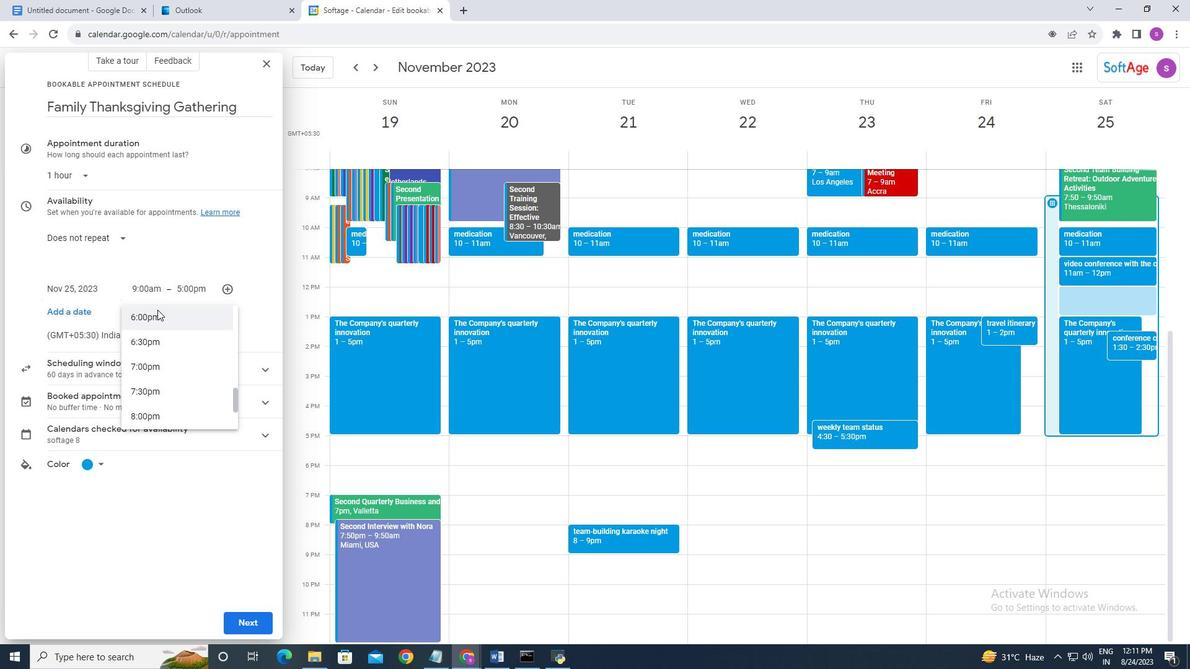 
Action: Mouse pressed left at (157, 310)
Screenshot: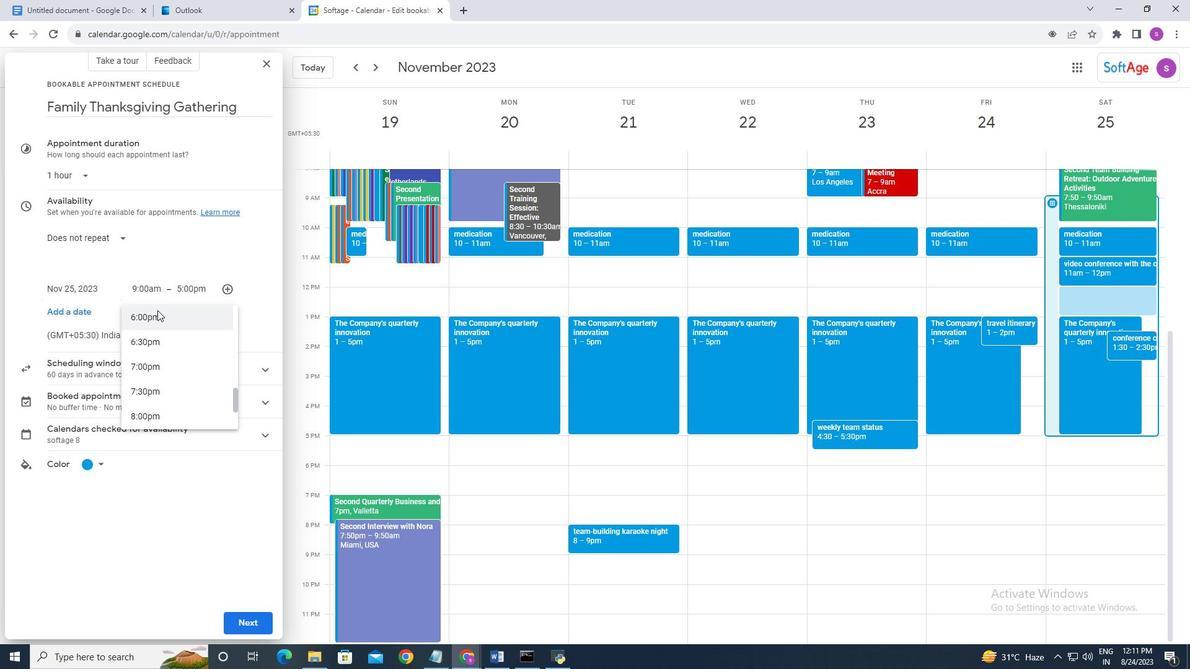 
Action: Mouse moved to (240, 334)
Screenshot: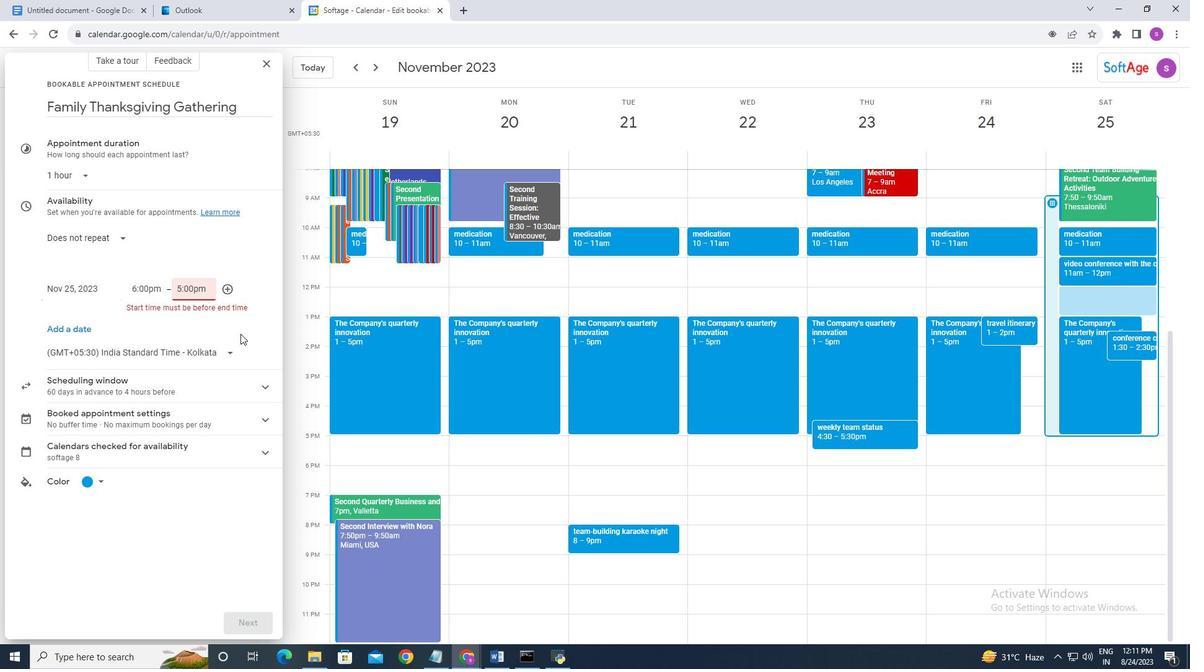
Action: Mouse pressed left at (240, 334)
Screenshot: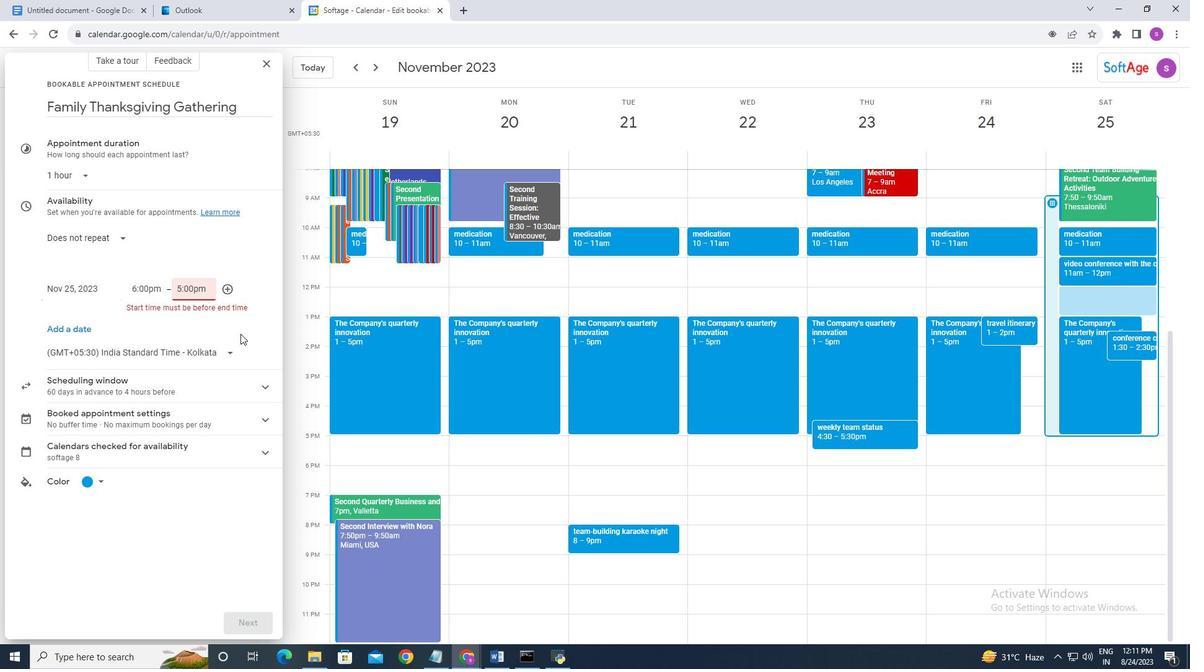 
Action: Mouse moved to (236, 295)
Screenshot: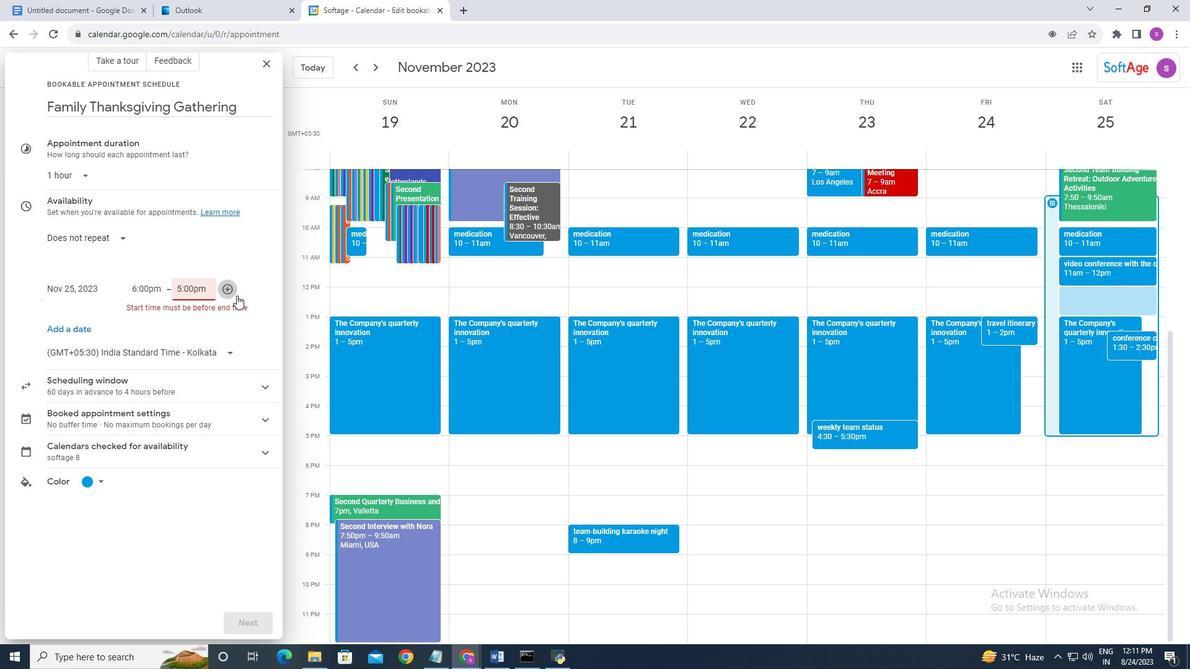 
Action: Mouse pressed left at (236, 295)
Screenshot: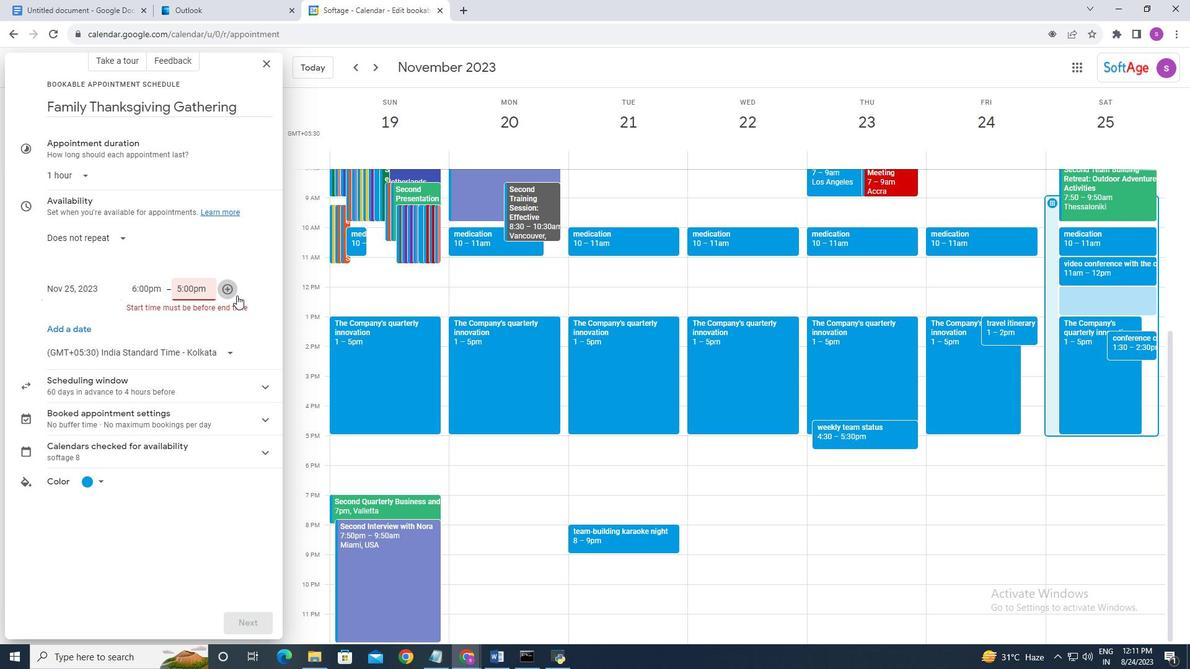 
Action: Mouse moved to (244, 285)
Screenshot: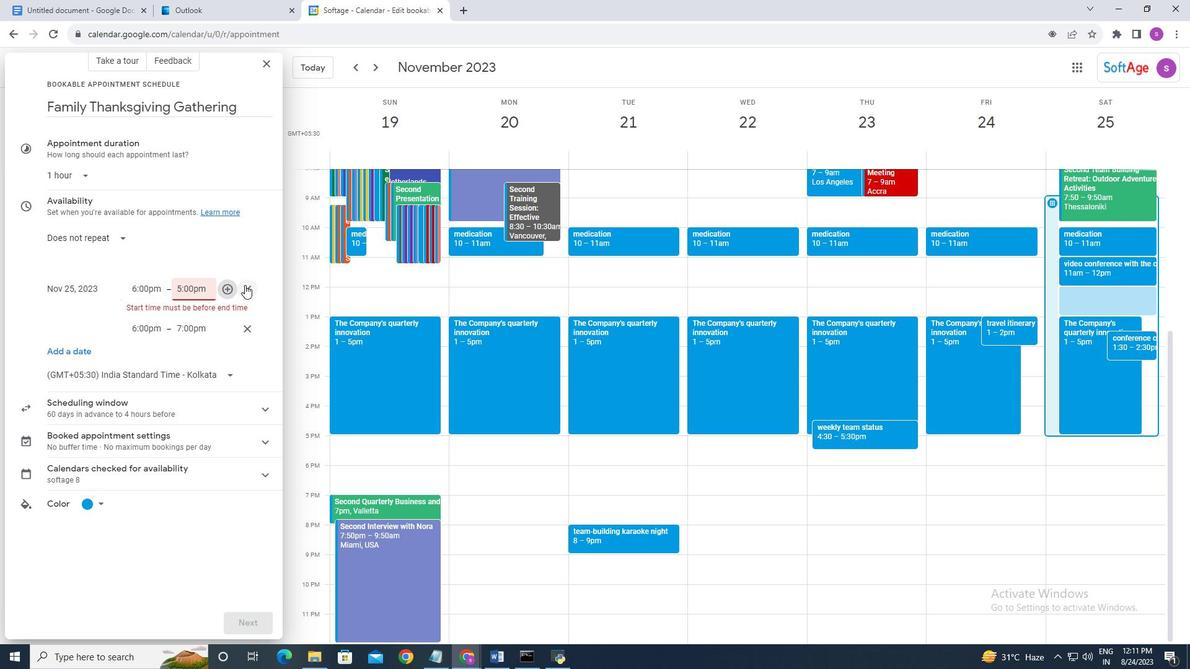 
Action: Mouse pressed left at (244, 285)
Screenshot: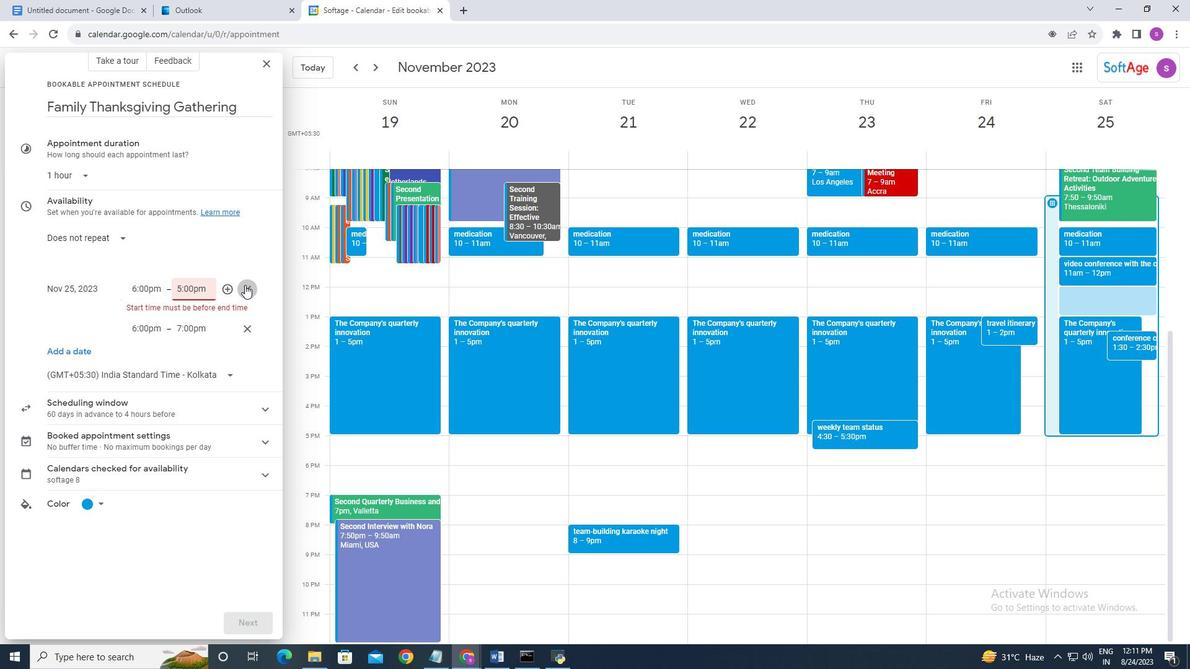 
Action: Mouse moved to (229, 247)
Screenshot: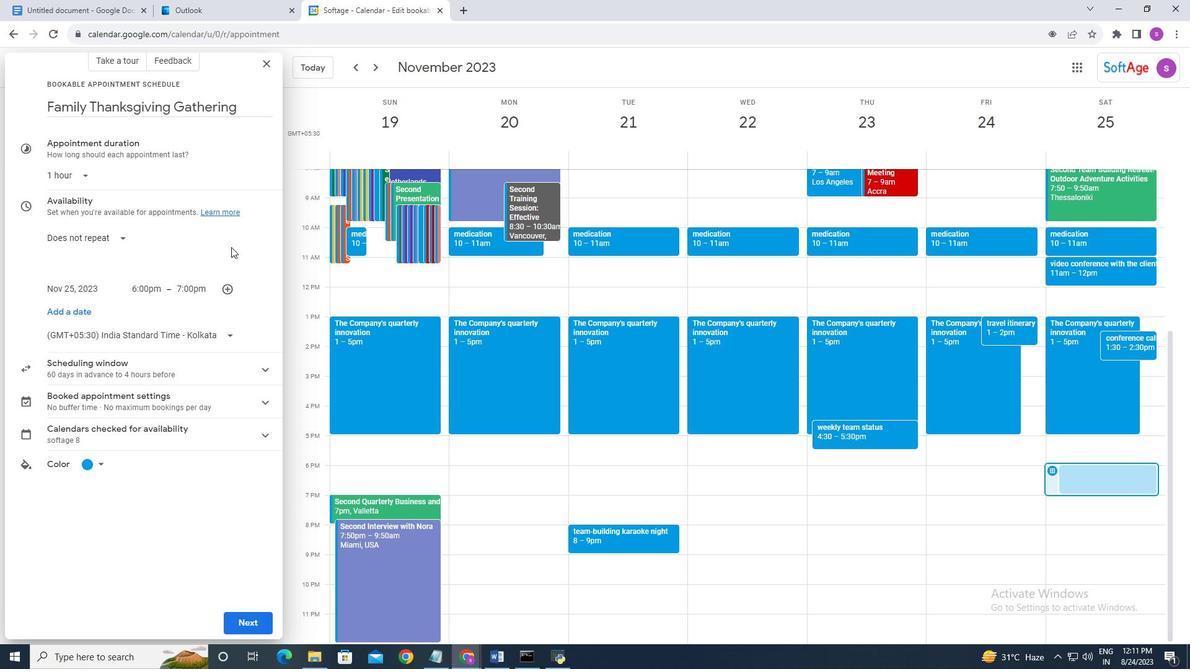 
Action: Mouse pressed left at (229, 247)
Screenshot: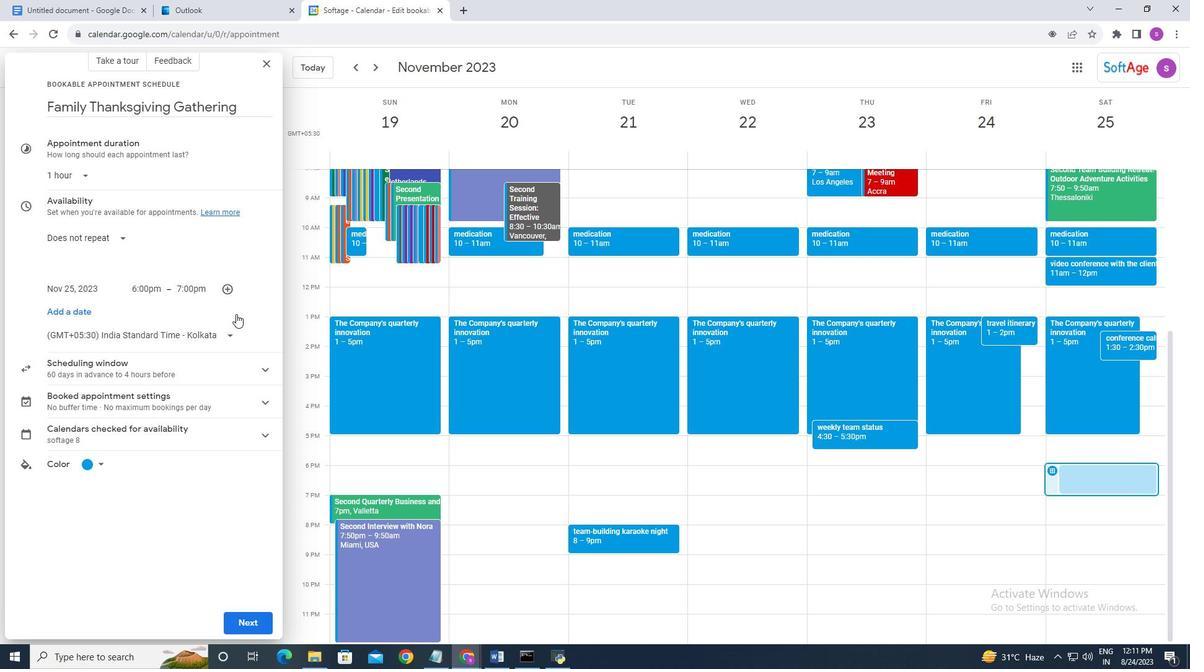 
Action: Mouse moved to (254, 622)
Screenshot: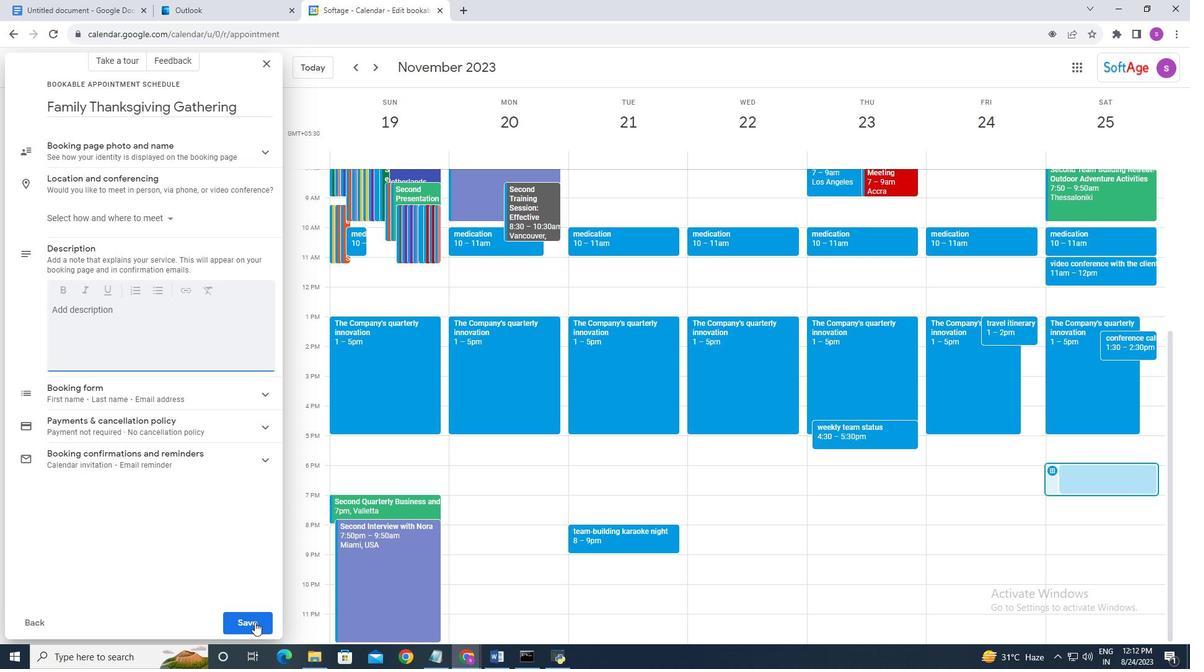 
Action: Mouse pressed left at (254, 622)
Screenshot: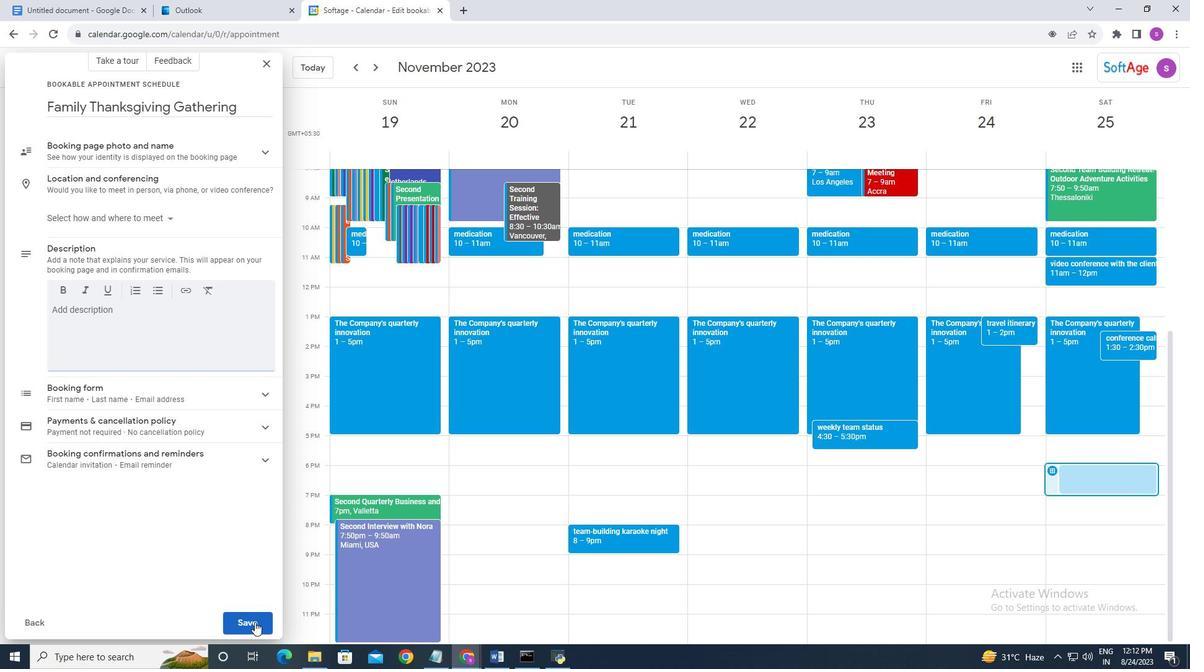 
Action: Mouse moved to (94, 318)
Screenshot: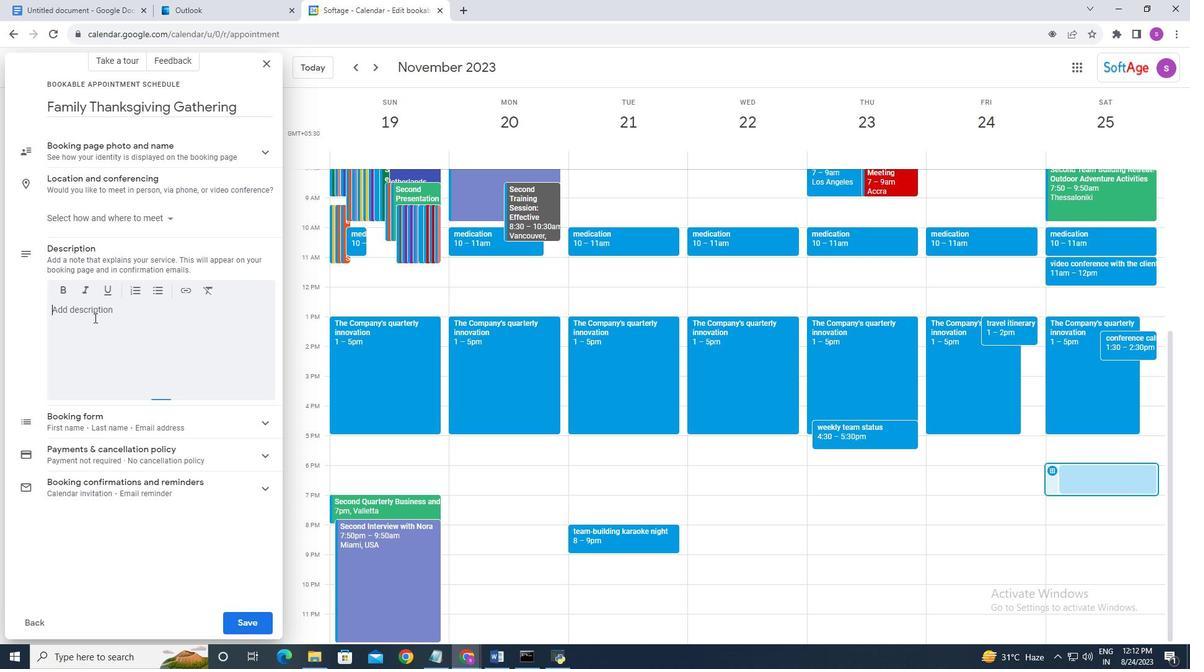 
Action: Mouse pressed left at (94, 318)
Screenshot: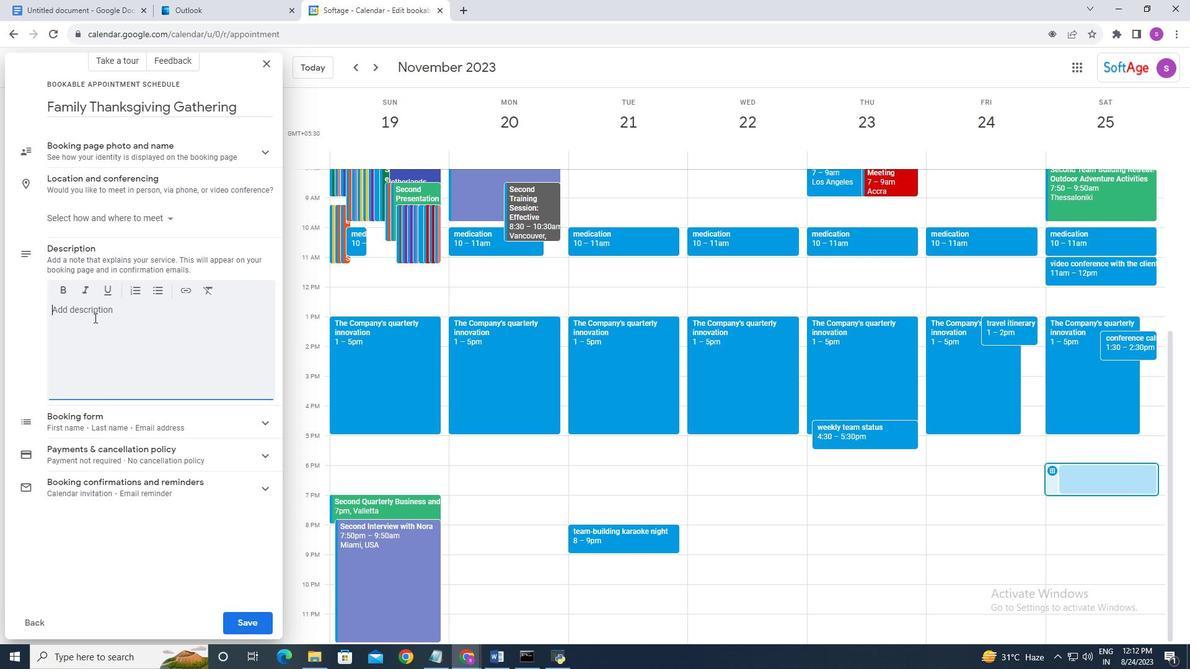 
Action: Mouse moved to (94, 318)
Screenshot: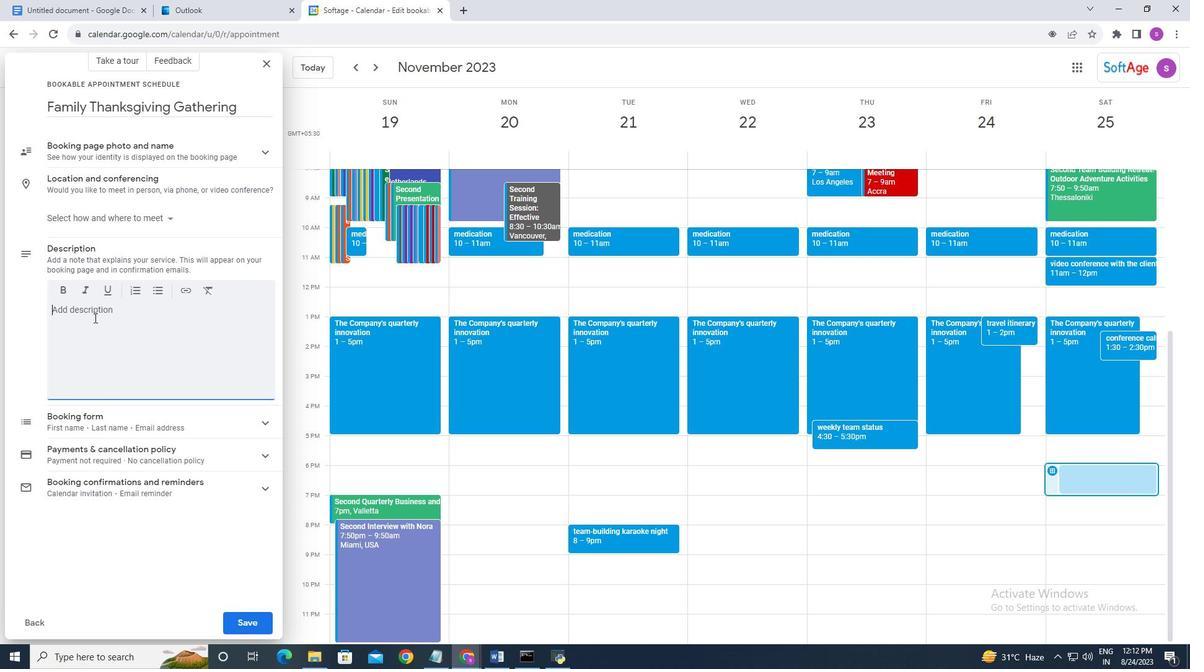 
Action: Key pressed <Key.shift>Join<Key.space>us<Key.space>for<Key.space>a<Key.space>meticulously<Key.space><Key.shift>planned<Key.space><Key.shift>Thanksgiving<Key.space>family<Key.space>gathering<Key.space>filled<Key.space>with<Key.space>warmth,<Key.space>gratitude<Key.space><Key.backspace>,<Key.space>and<Key.space>cherished<Key.space>memories
Screenshot: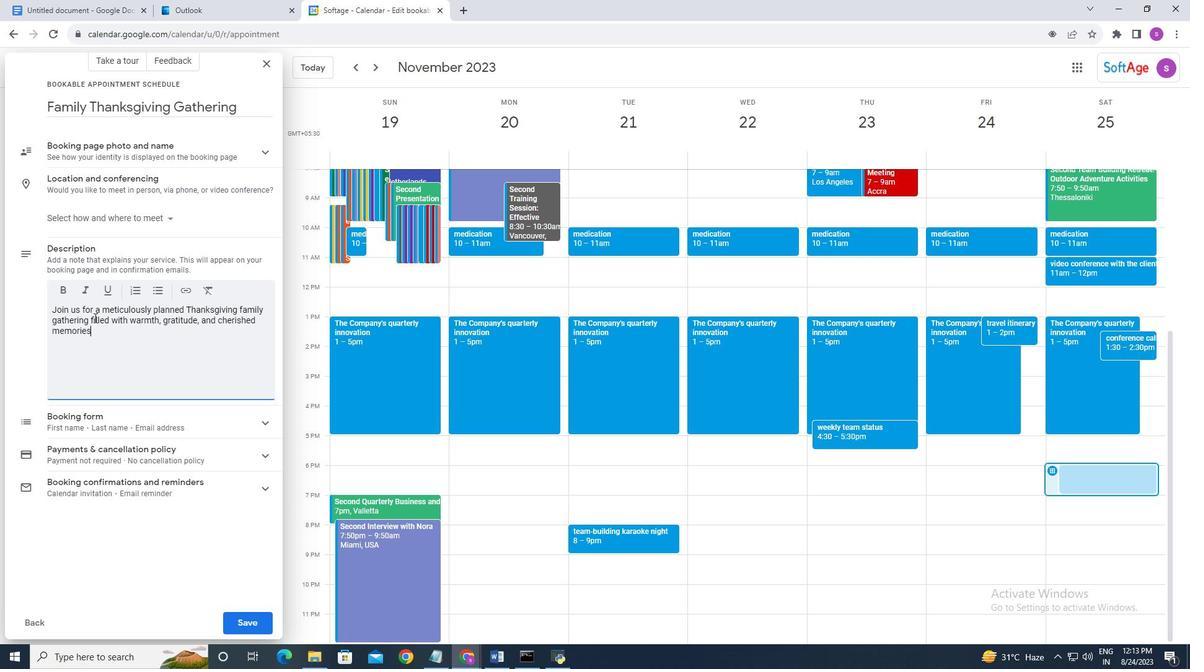 
Action: Mouse moved to (117, 352)
Screenshot: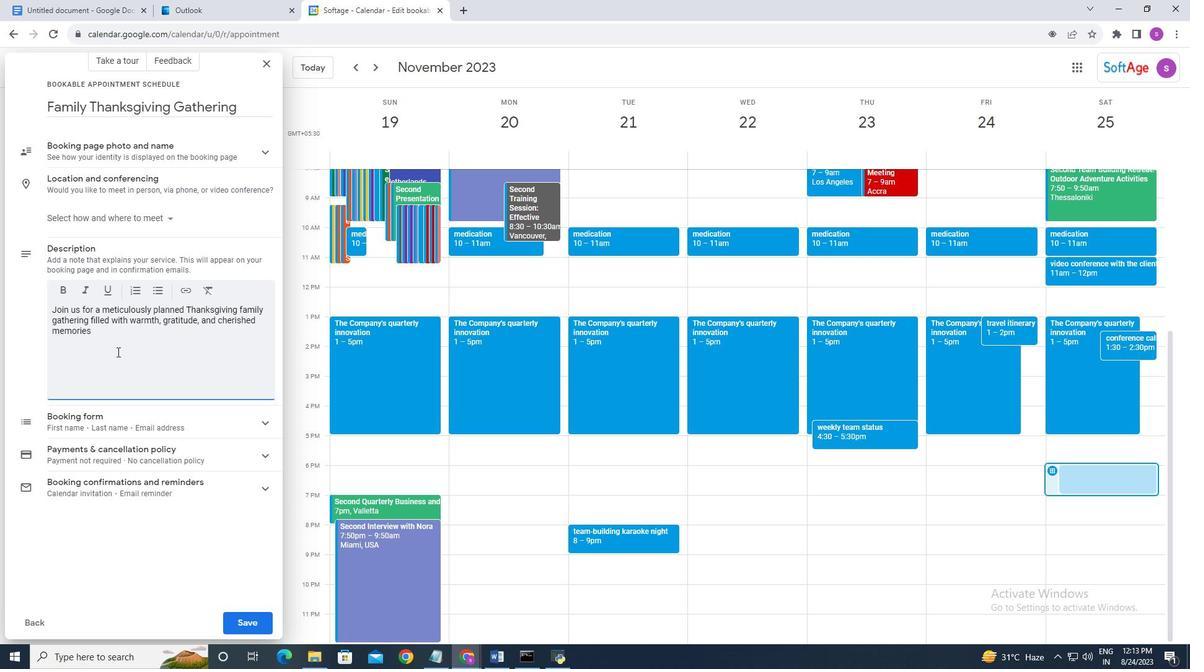 
Action: Key pressed .
Screenshot: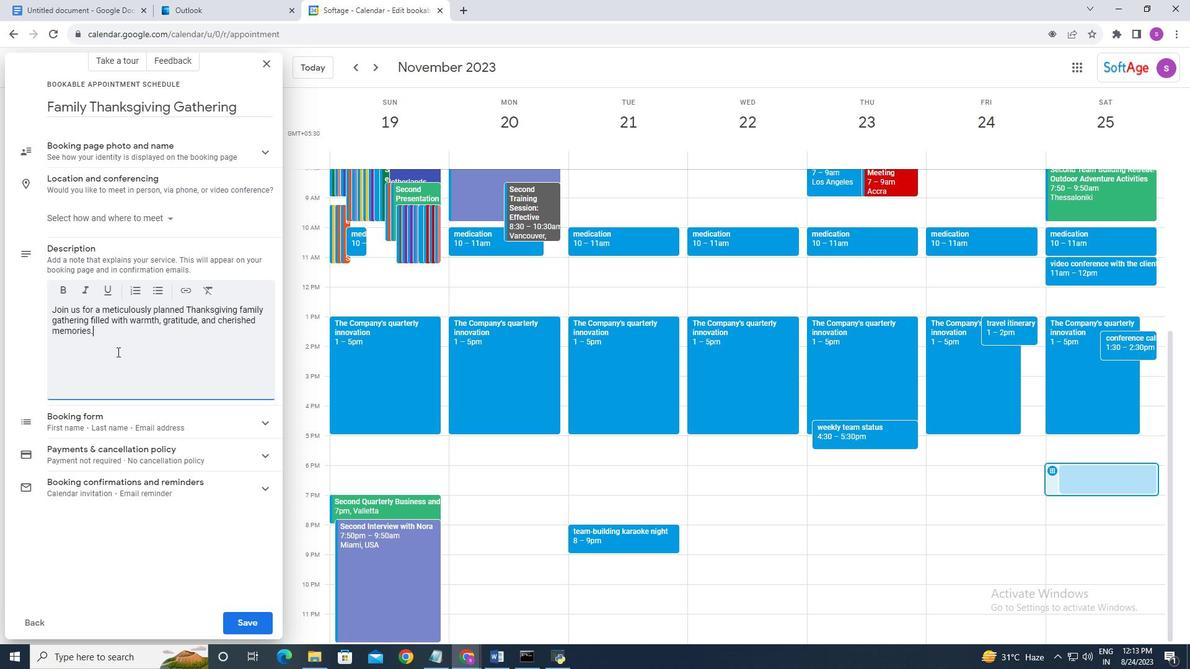 
Action: Mouse moved to (249, 621)
Screenshot: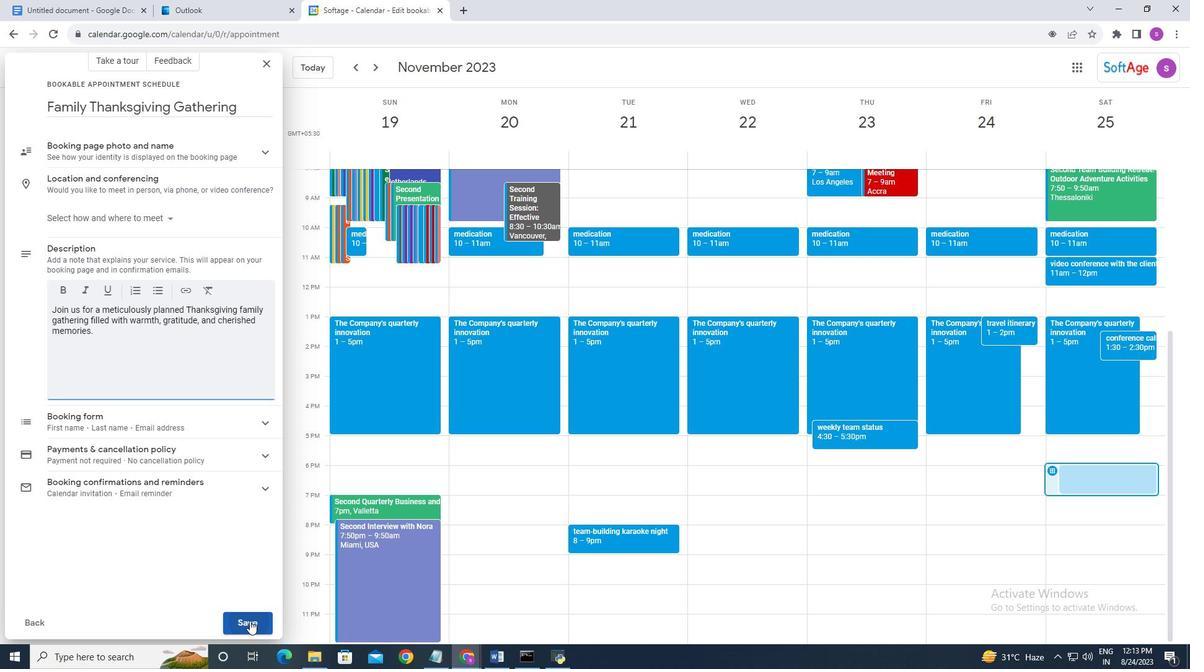 
Action: Mouse pressed left at (249, 621)
Screenshot: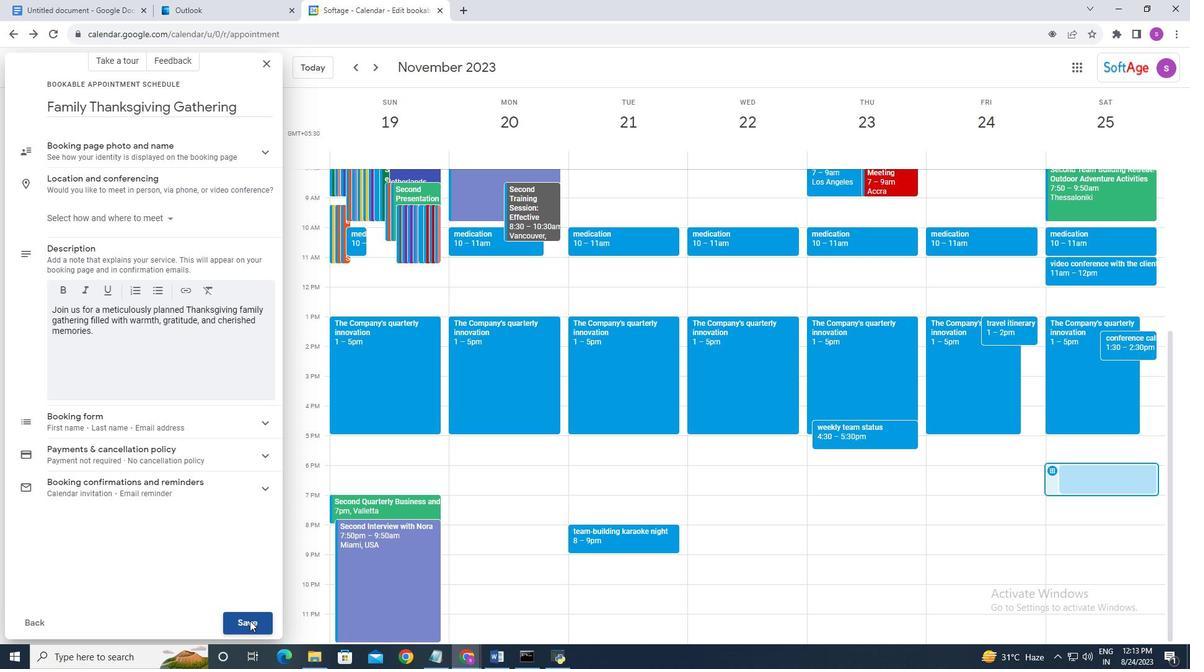 
